 Task: Add Attachment from "Attach a link" to Card Card0000000168 in Board Board0000000042 in Workspace WS0000000014 in Trello. Add Cover Red to Card Card0000000168 in Board Board0000000042 in Workspace WS0000000014 in Trello. Add "Join Card" Button Button0000000168  to Card Card0000000168 in Board Board0000000042 in Workspace WS0000000014 in Trello. Add Description DS0000000168 to Card Card0000000168 in Board Board0000000042 in Workspace WS0000000014 in Trello. Add Comment CM0000000168 to Card Card0000000168 in Board Board0000000042 in Workspace WS0000000014 in Trello
Action: Mouse moved to (695, 379)
Screenshot: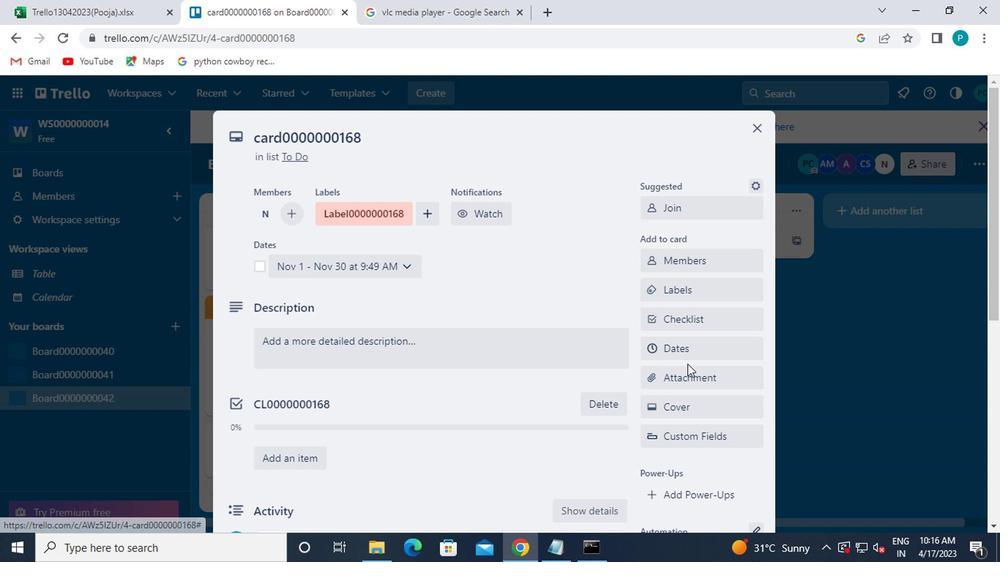 
Action: Mouse pressed left at (695, 379)
Screenshot: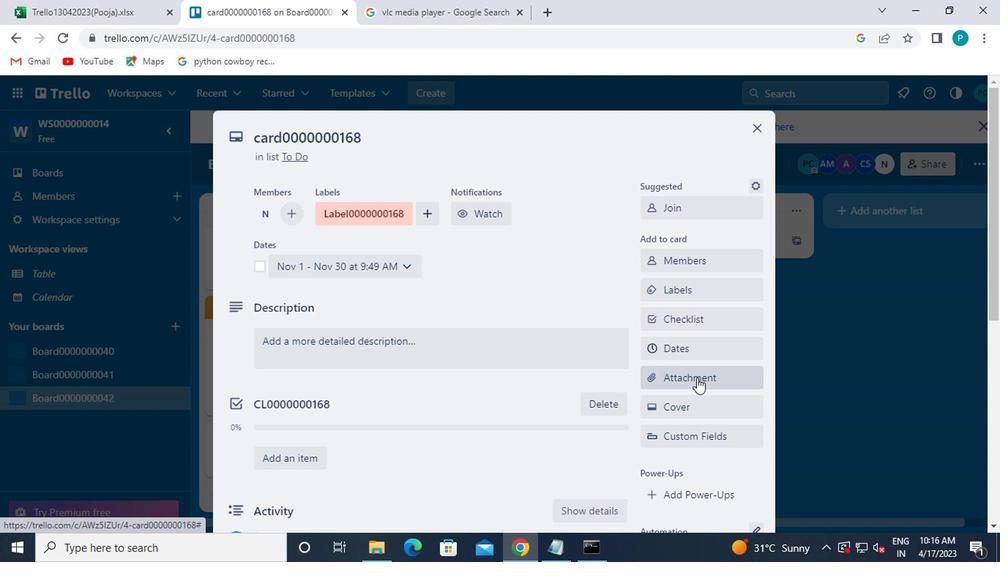 
Action: Mouse moved to (405, 7)
Screenshot: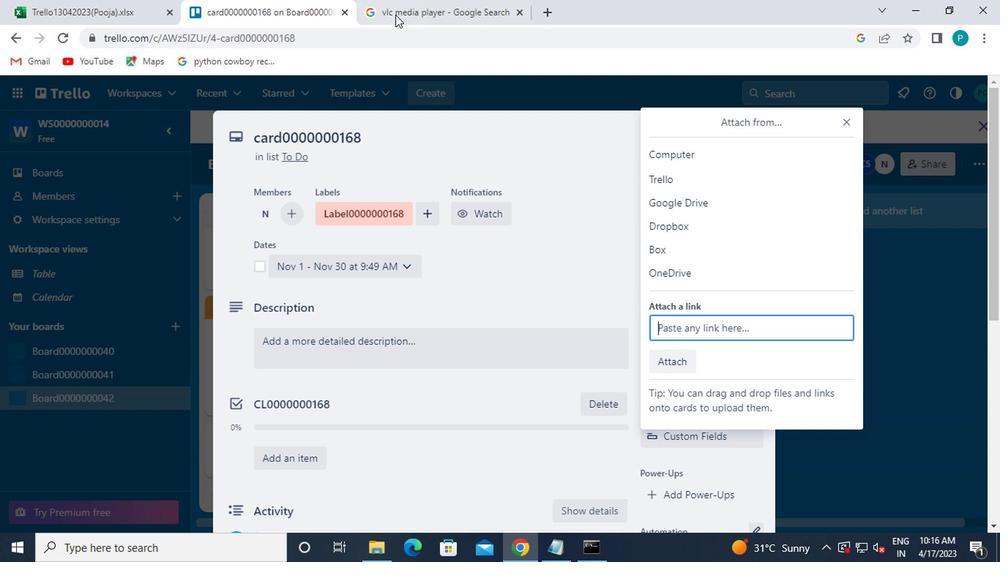 
Action: Mouse pressed left at (405, 7)
Screenshot: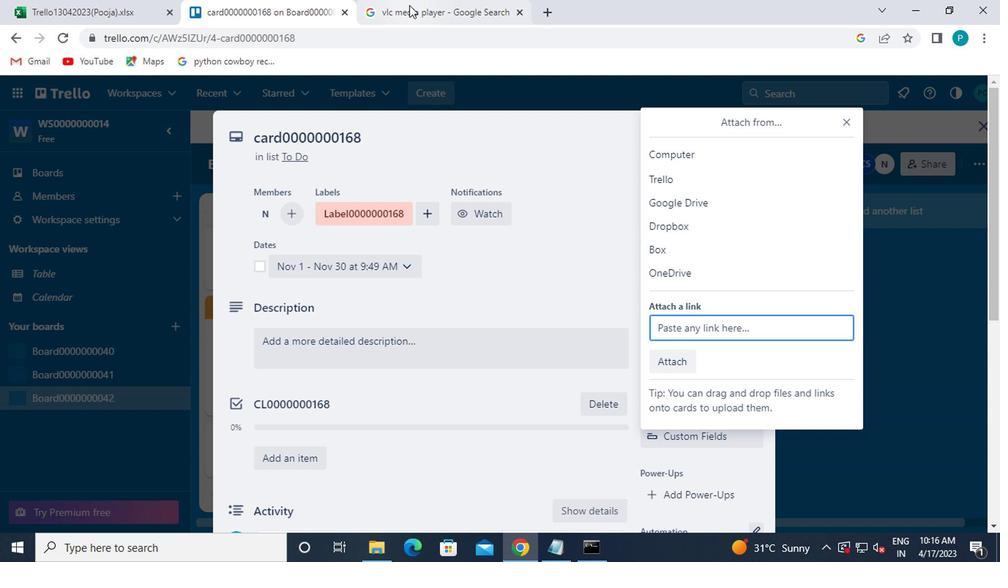 
Action: Key pressed ctrl+C
Screenshot: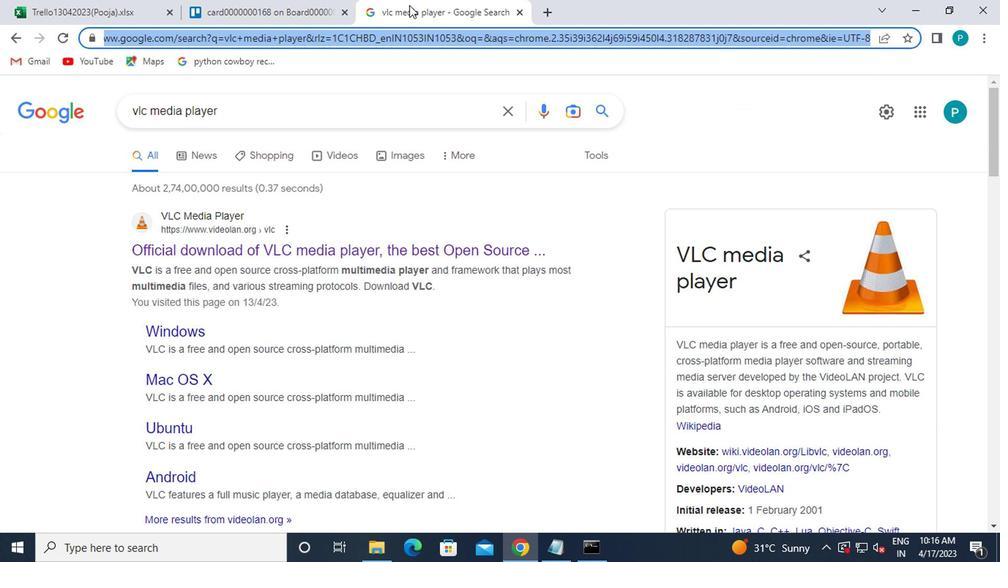 
Action: Mouse moved to (278, 16)
Screenshot: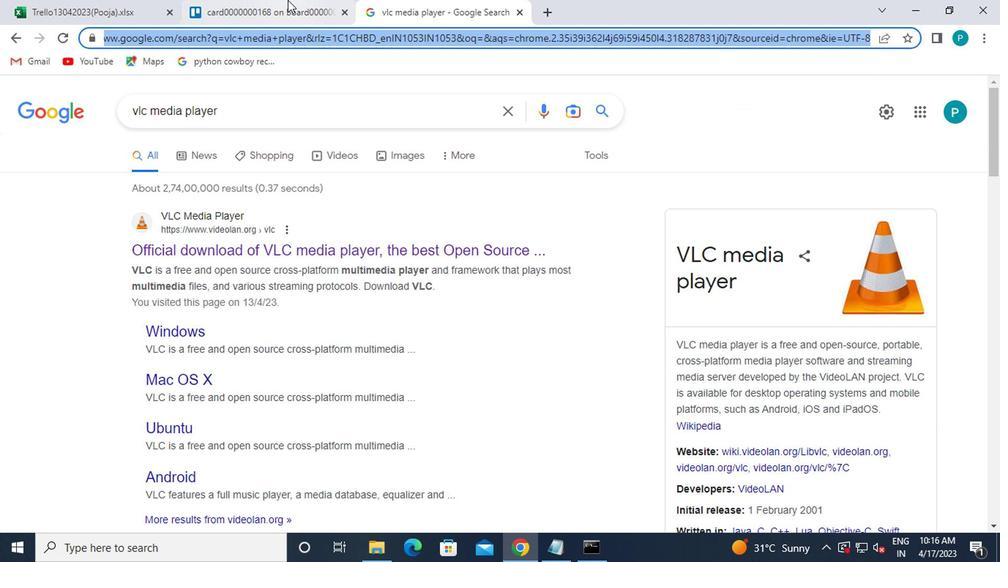
Action: Mouse pressed left at (278, 16)
Screenshot: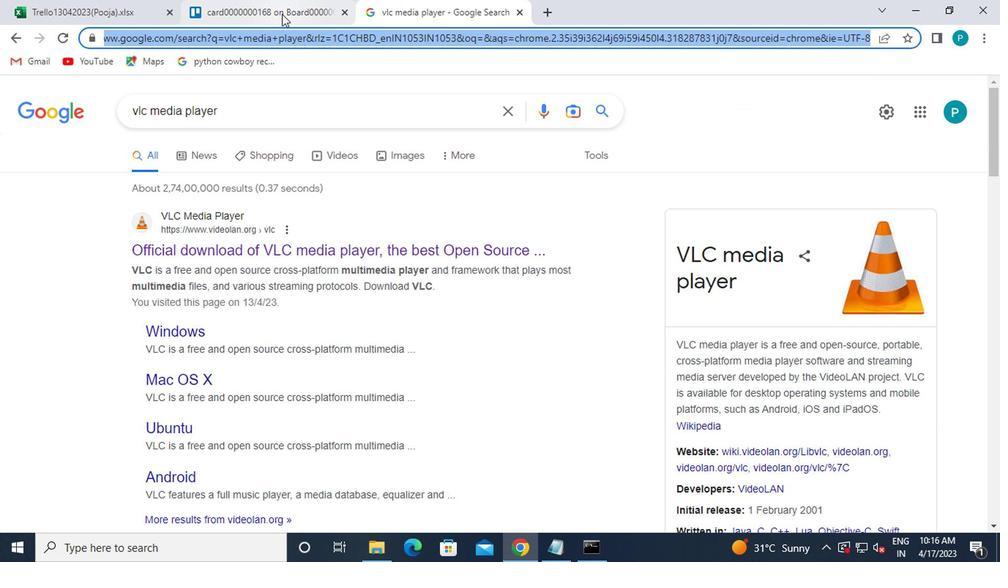 
Action: Mouse moved to (670, 329)
Screenshot: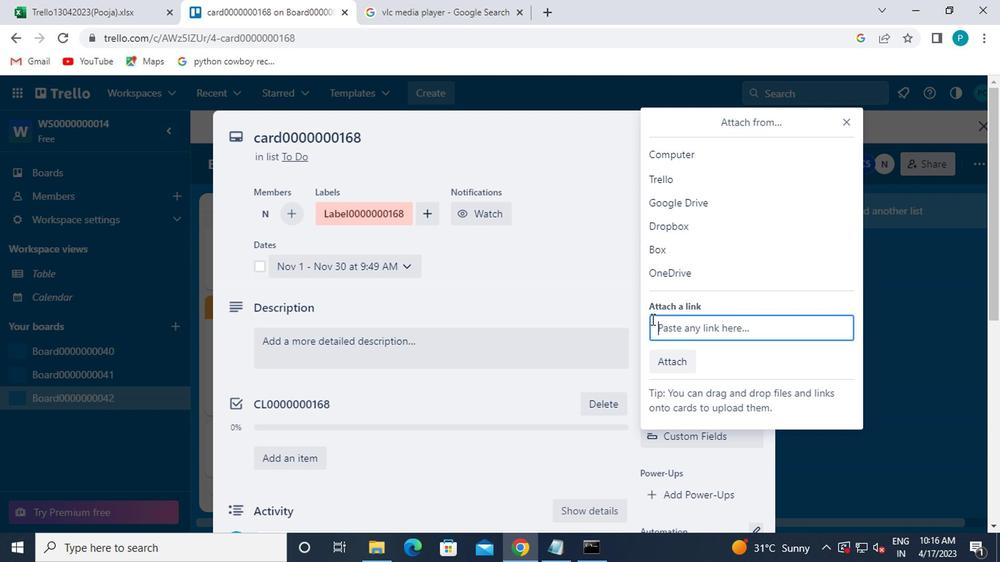 
Action: Mouse pressed left at (670, 329)
Screenshot: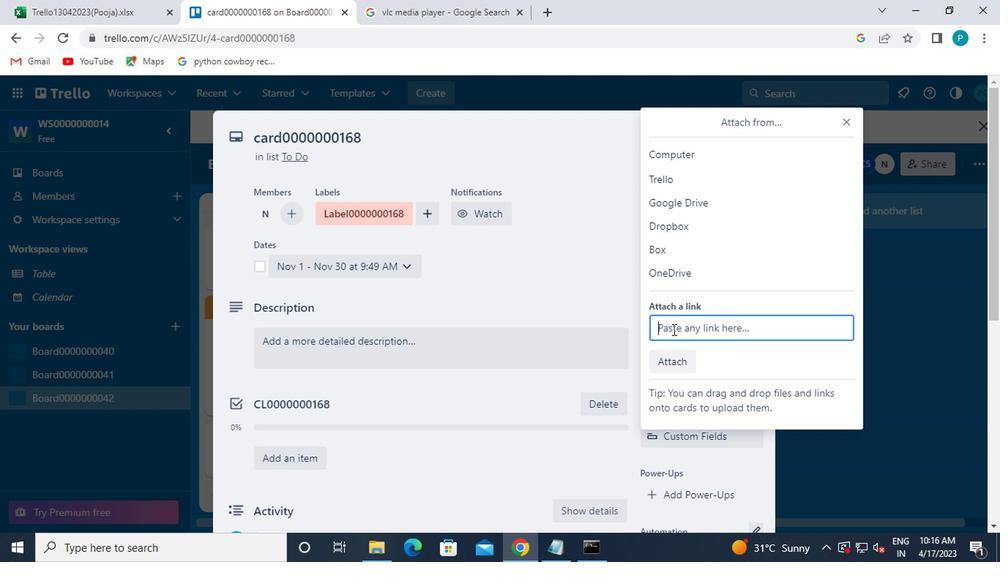 
Action: Key pressed ctrl+V
Screenshot: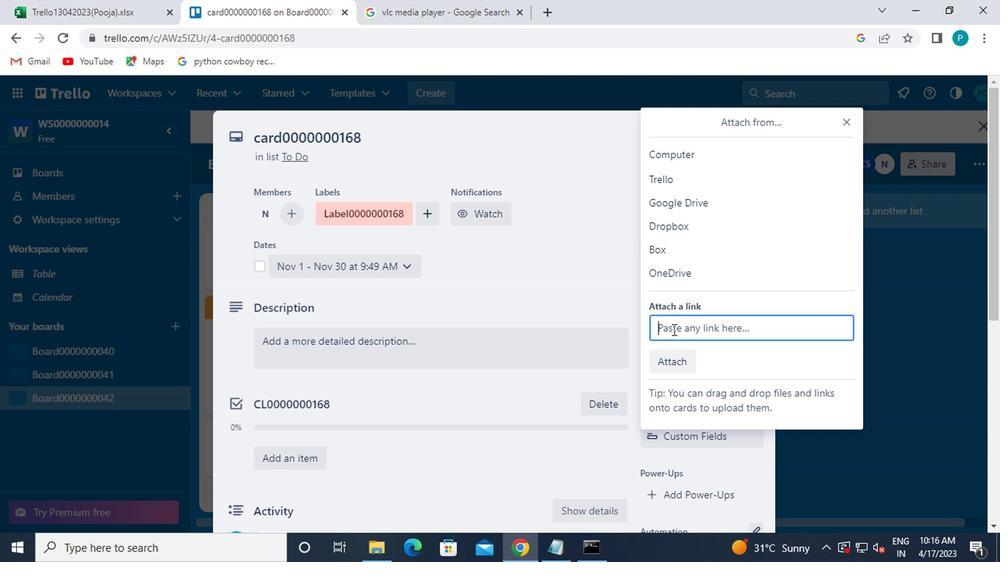 
Action: Mouse moved to (663, 405)
Screenshot: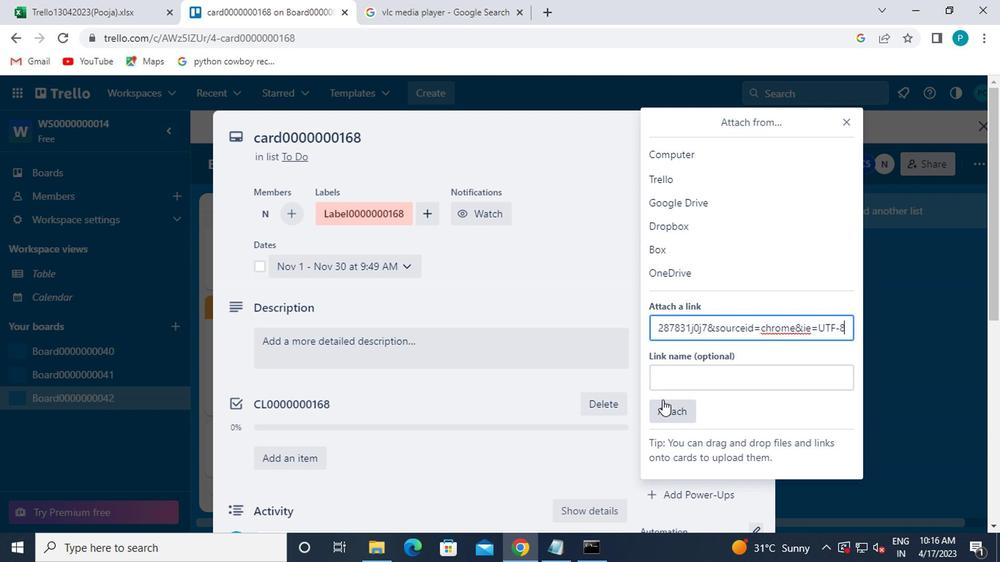 
Action: Mouse pressed left at (663, 405)
Screenshot: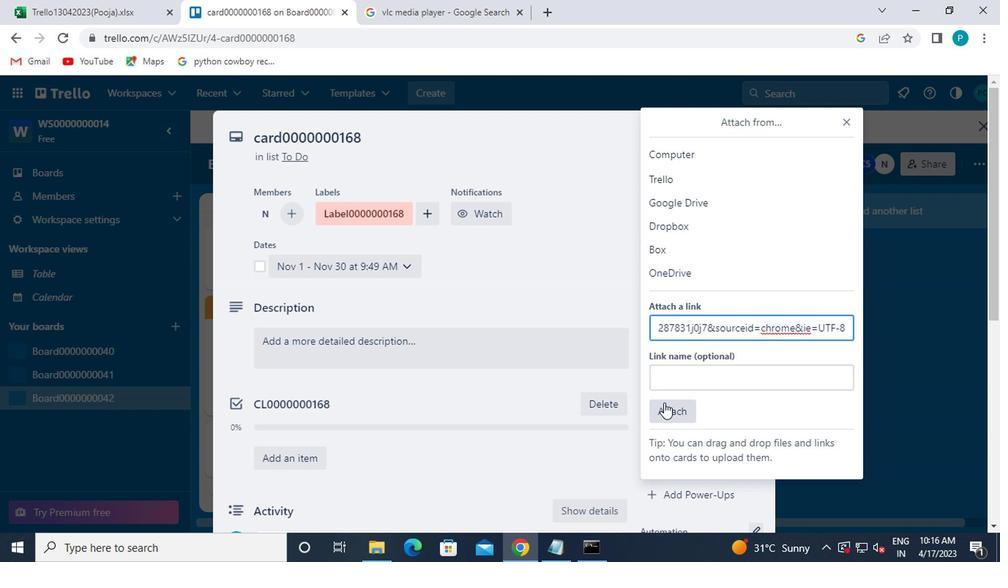 
Action: Mouse moved to (614, 398)
Screenshot: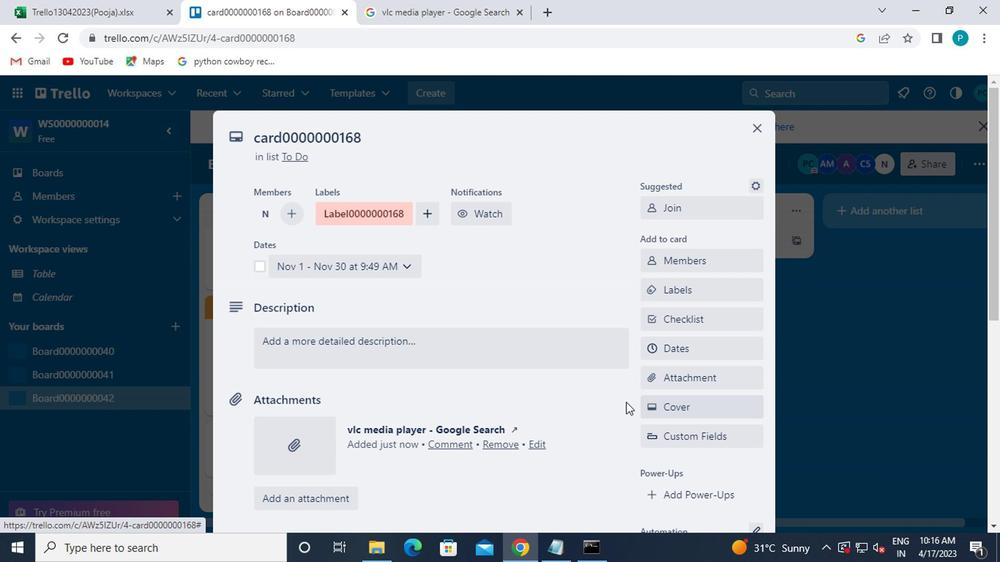 
Action: Mouse scrolled (614, 397) with delta (0, -1)
Screenshot: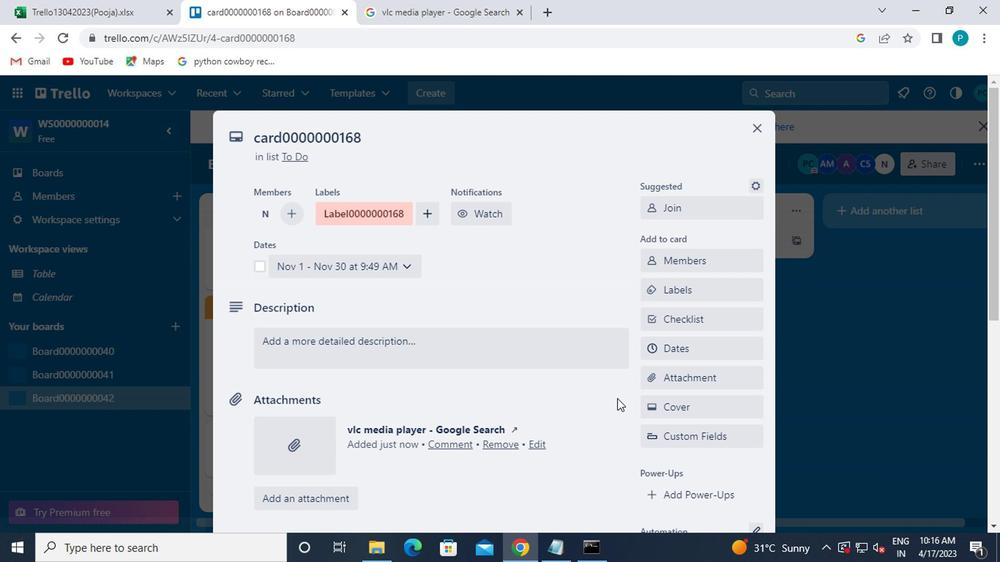 
Action: Mouse moved to (659, 330)
Screenshot: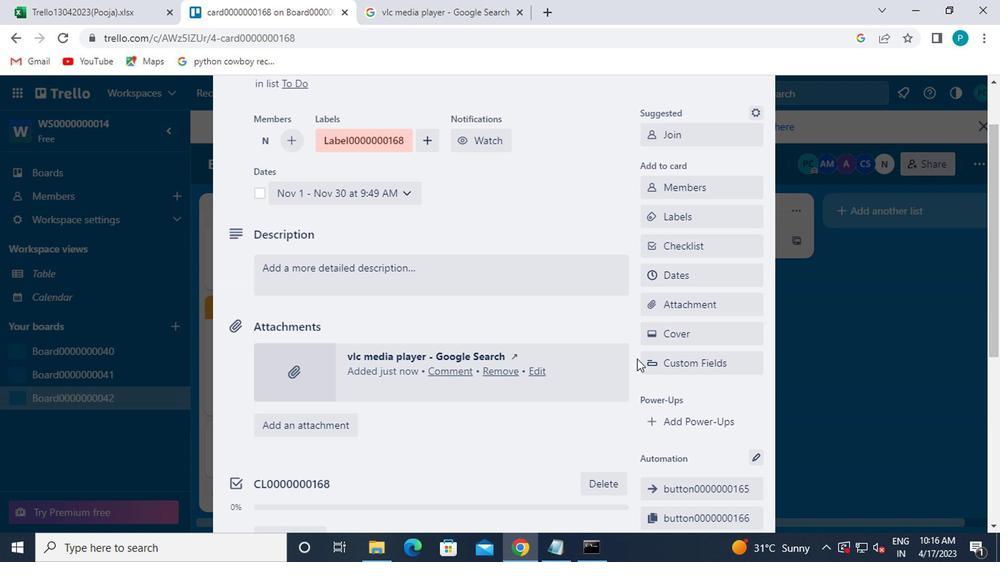 
Action: Mouse pressed left at (659, 330)
Screenshot: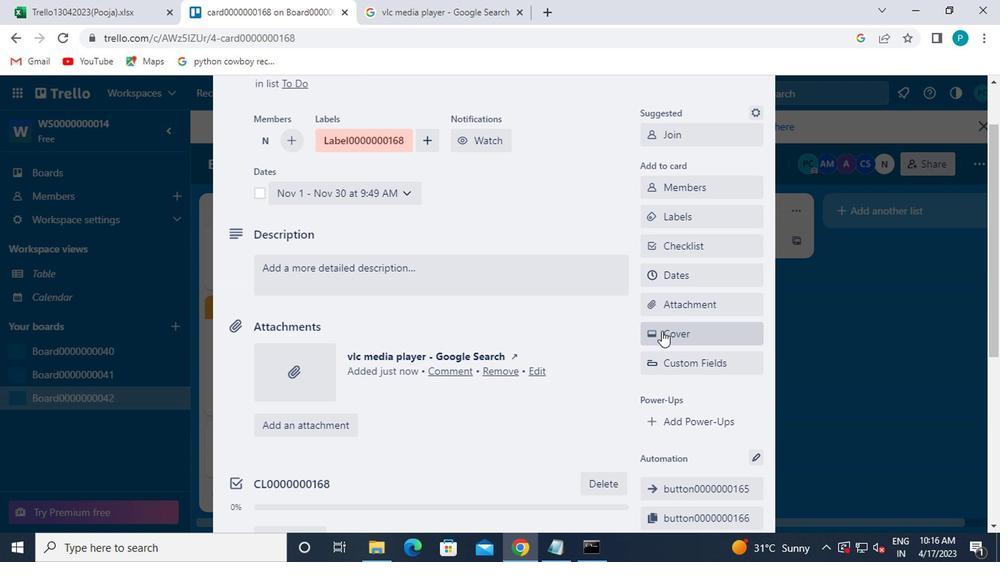 
Action: Mouse moved to (786, 256)
Screenshot: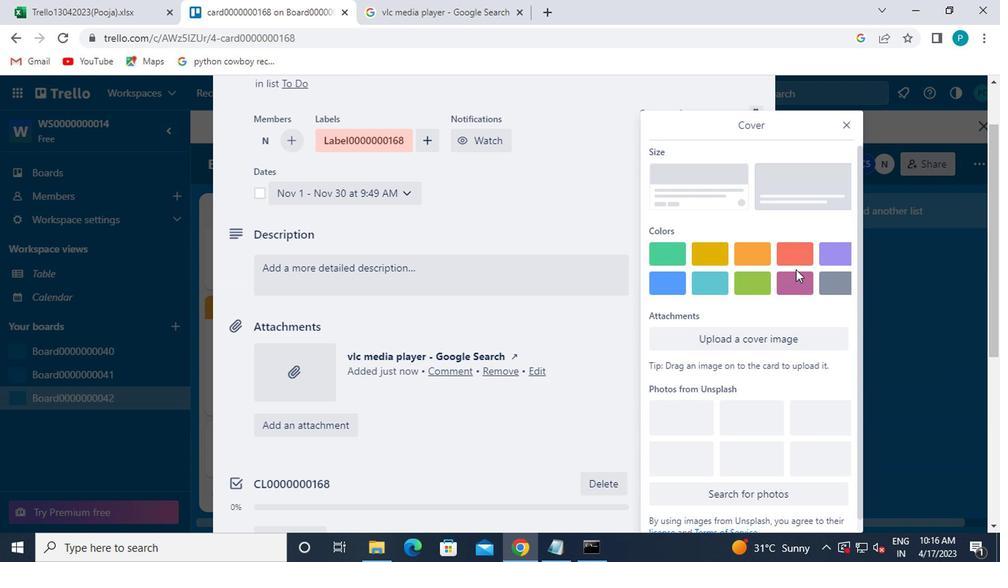 
Action: Mouse pressed left at (786, 256)
Screenshot: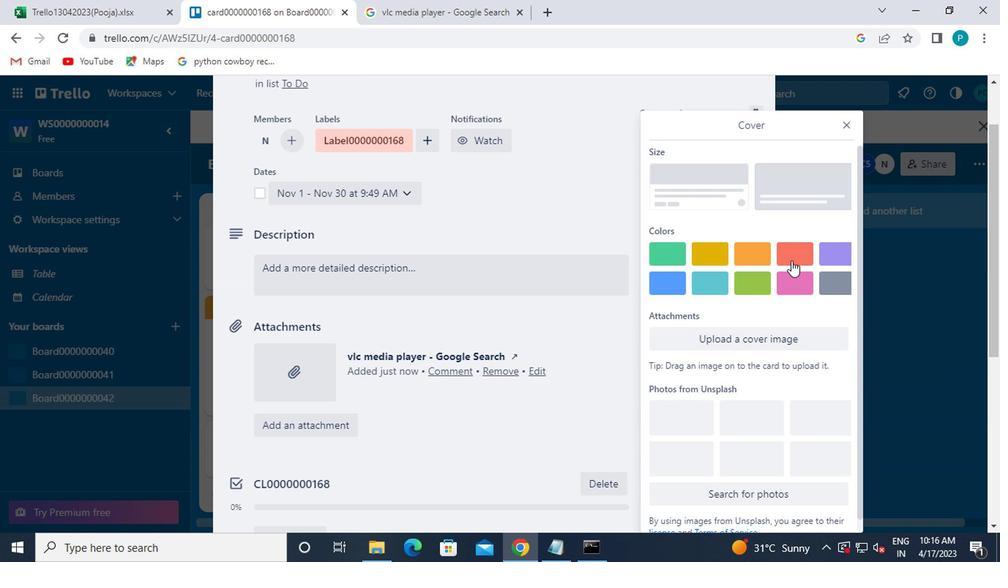 
Action: Mouse moved to (843, 125)
Screenshot: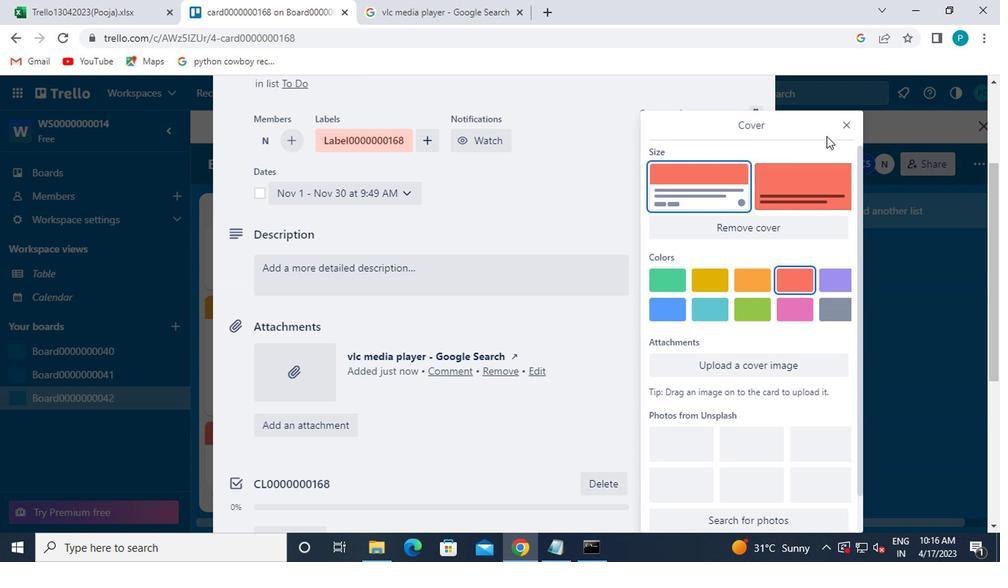 
Action: Mouse pressed left at (843, 125)
Screenshot: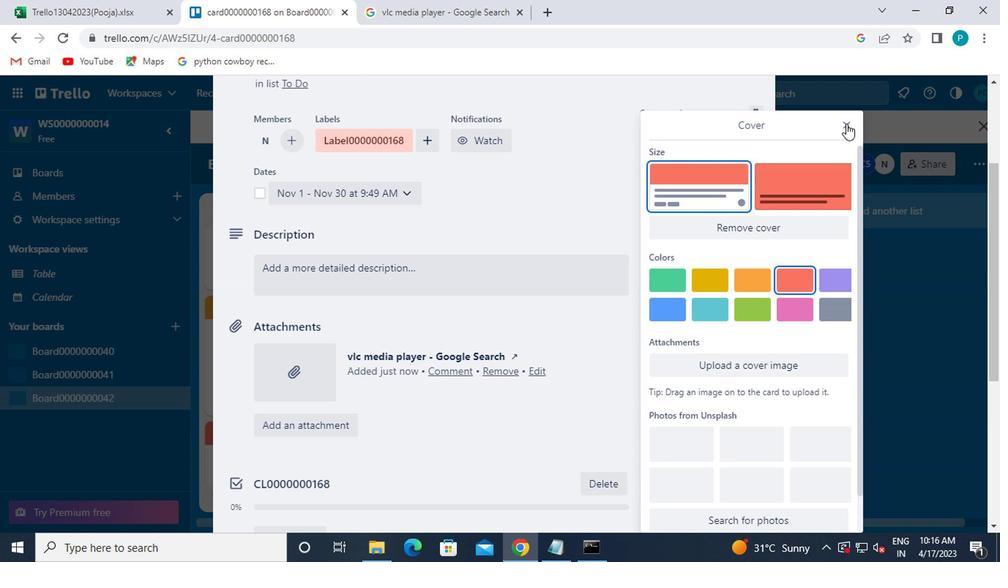 
Action: Mouse moved to (869, 234)
Screenshot: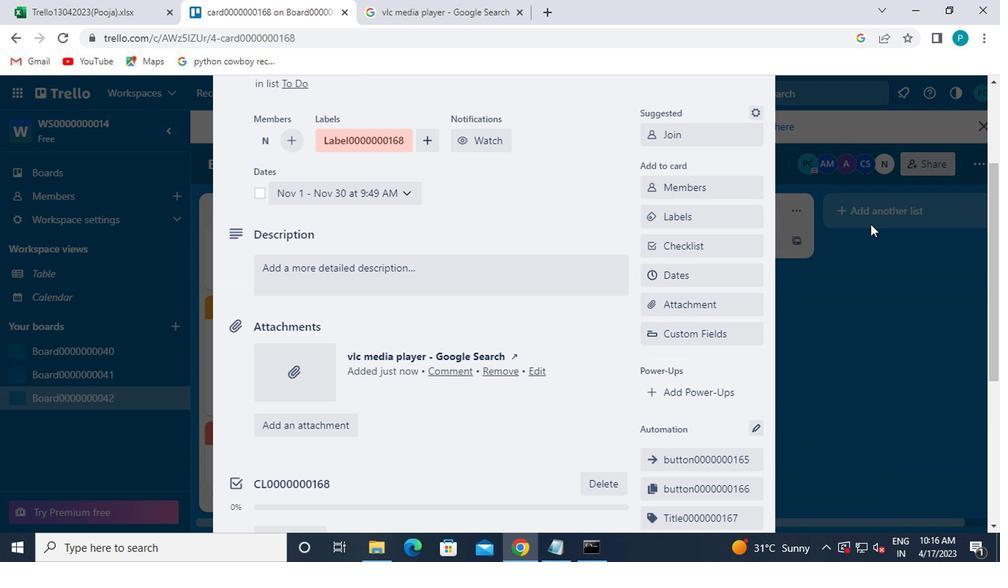 
Action: Mouse scrolled (869, 234) with delta (0, 0)
Screenshot: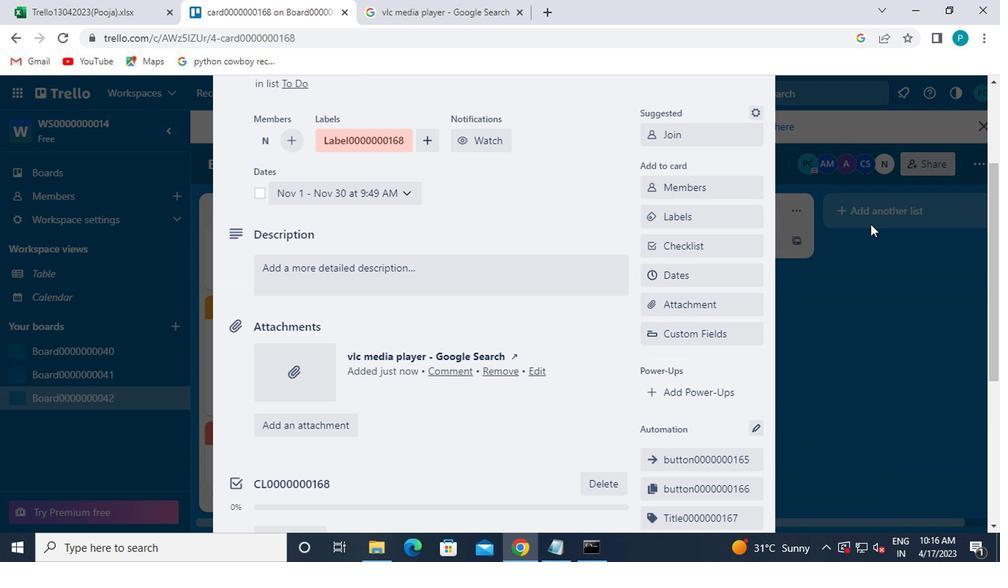 
Action: Mouse moved to (869, 235)
Screenshot: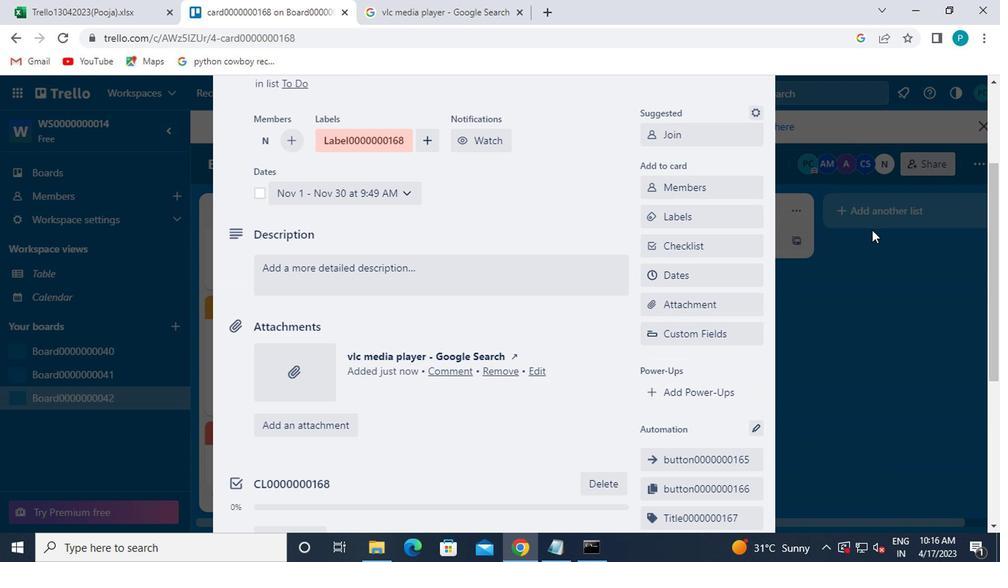 
Action: Mouse scrolled (869, 234) with delta (0, 0)
Screenshot: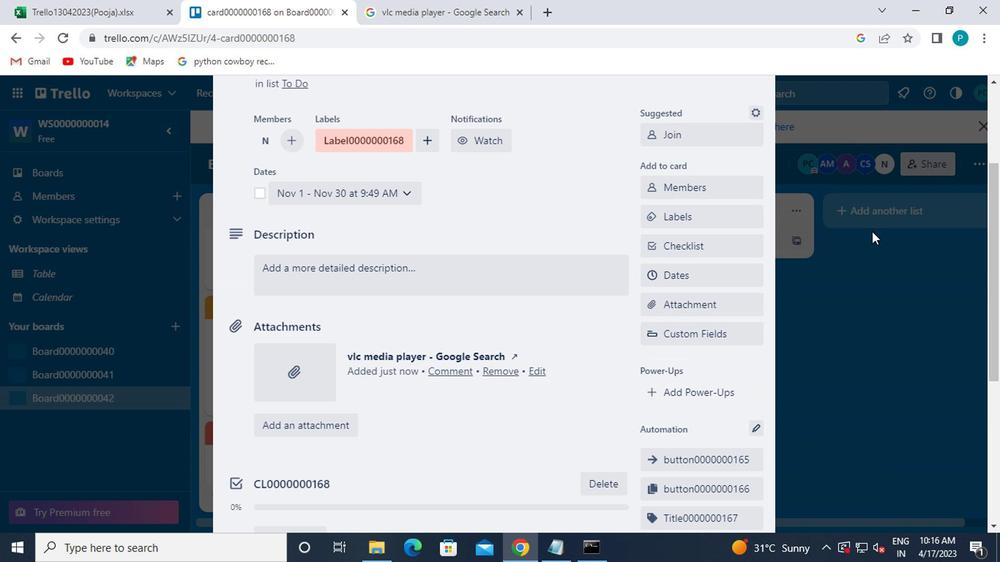 
Action: Mouse moved to (696, 392)
Screenshot: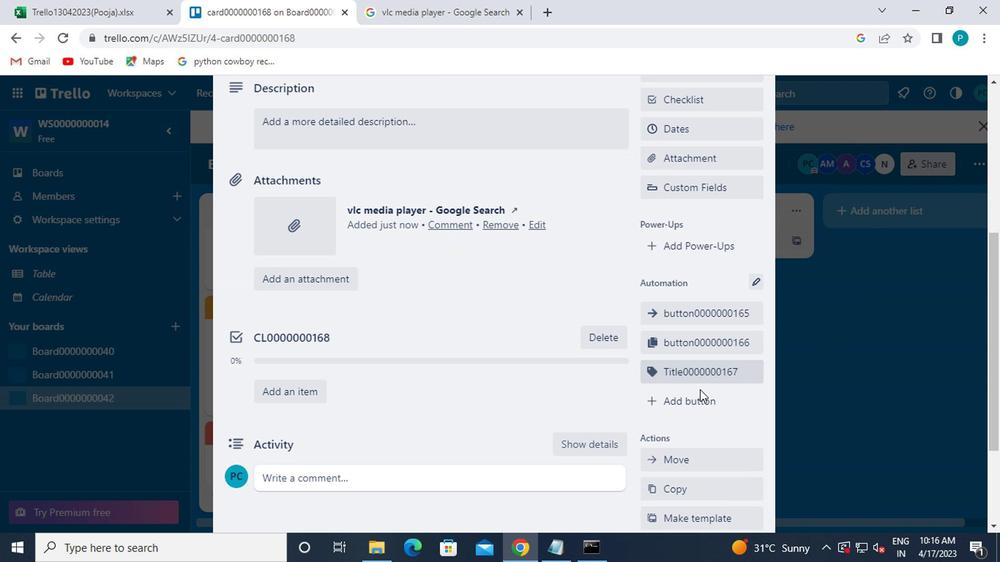
Action: Mouse pressed left at (696, 392)
Screenshot: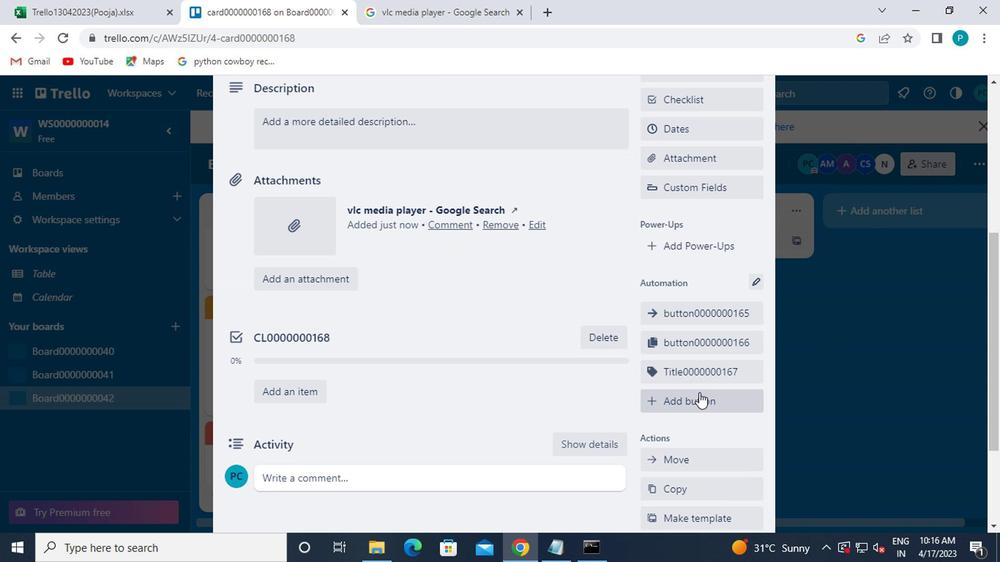 
Action: Mouse moved to (691, 273)
Screenshot: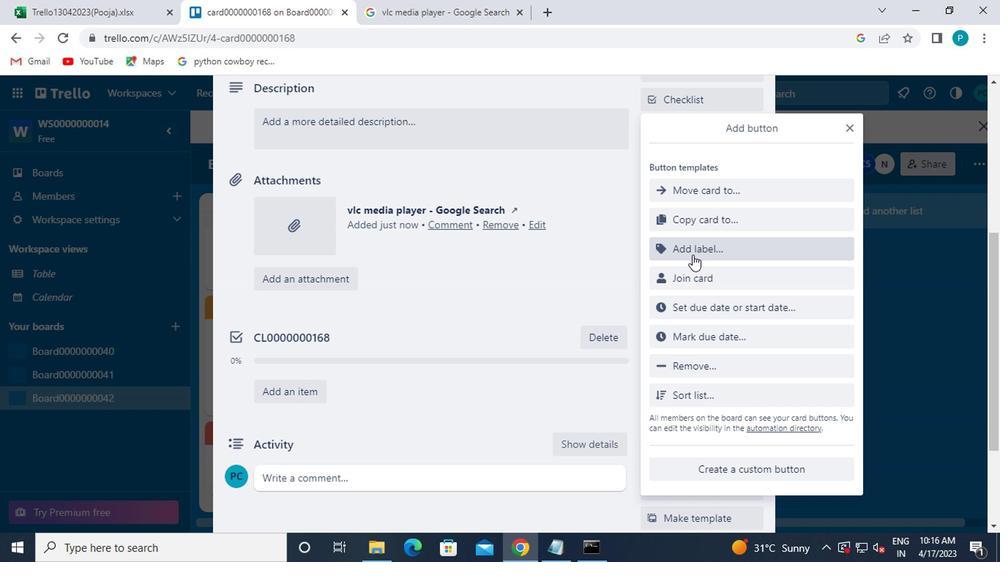 
Action: Mouse pressed left at (691, 273)
Screenshot: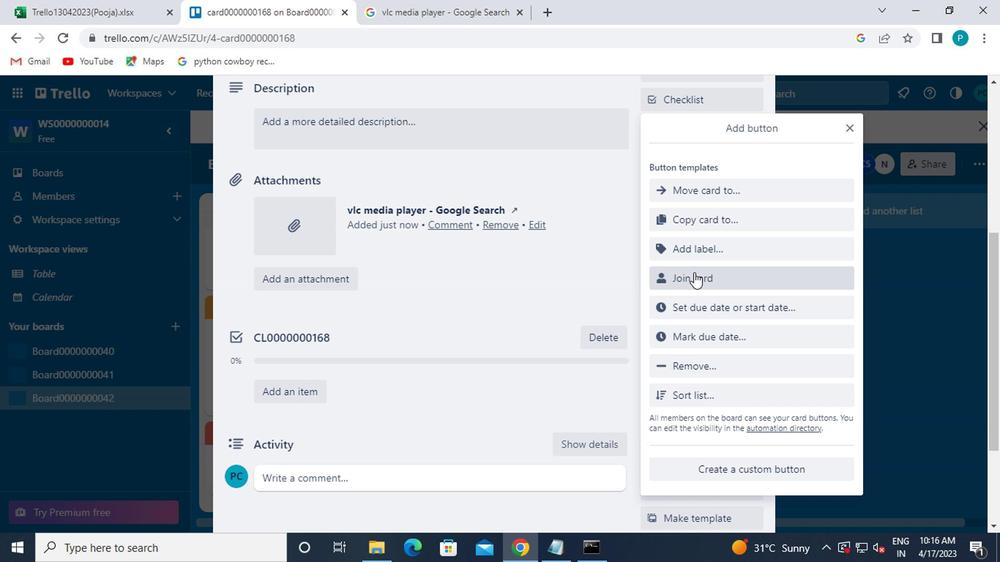 
Action: Mouse moved to (711, 193)
Screenshot: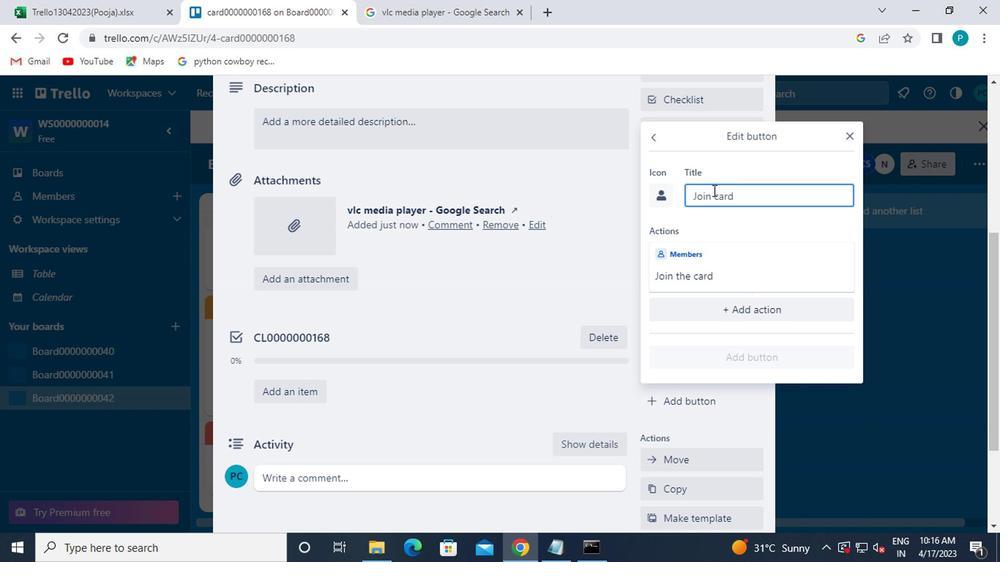 
Action: Mouse pressed left at (711, 193)
Screenshot: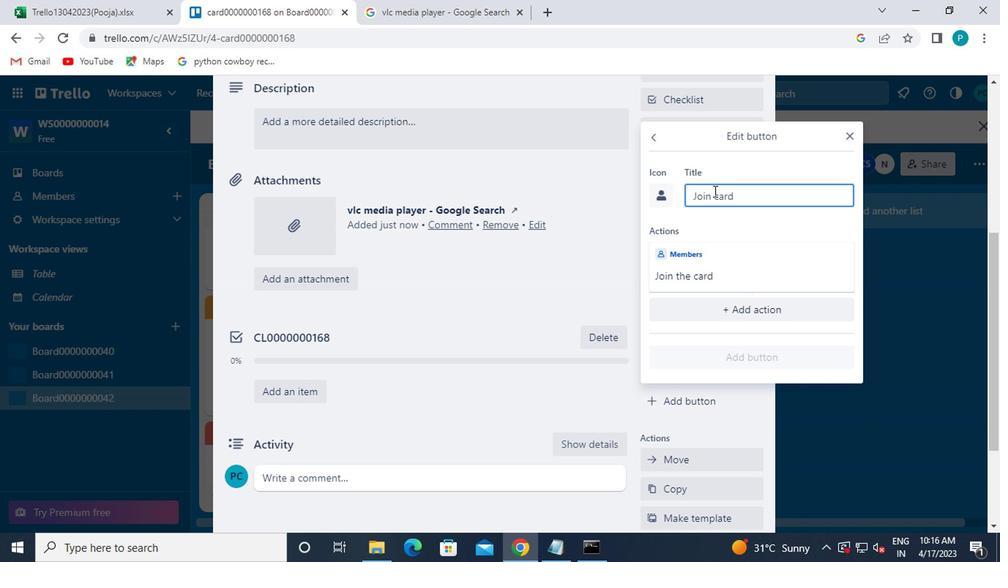 
Action: Mouse moved to (707, 198)
Screenshot: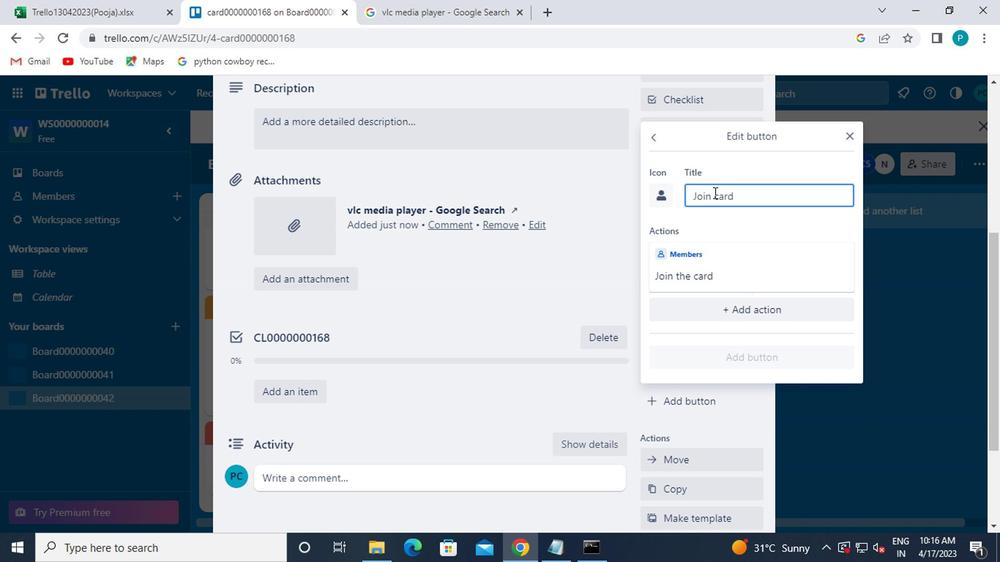
Action: Key pressed button0000000168
Screenshot: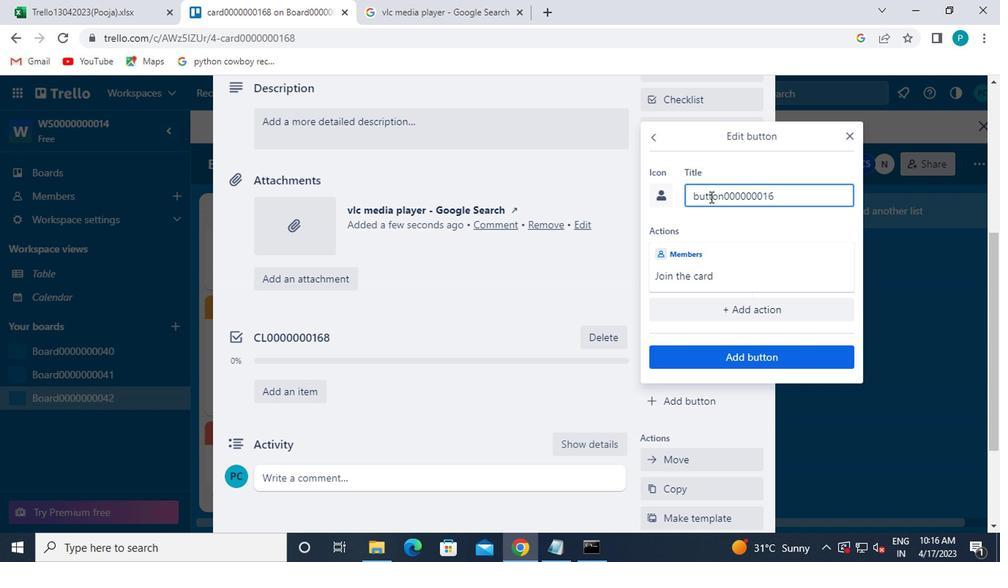 
Action: Mouse moved to (683, 350)
Screenshot: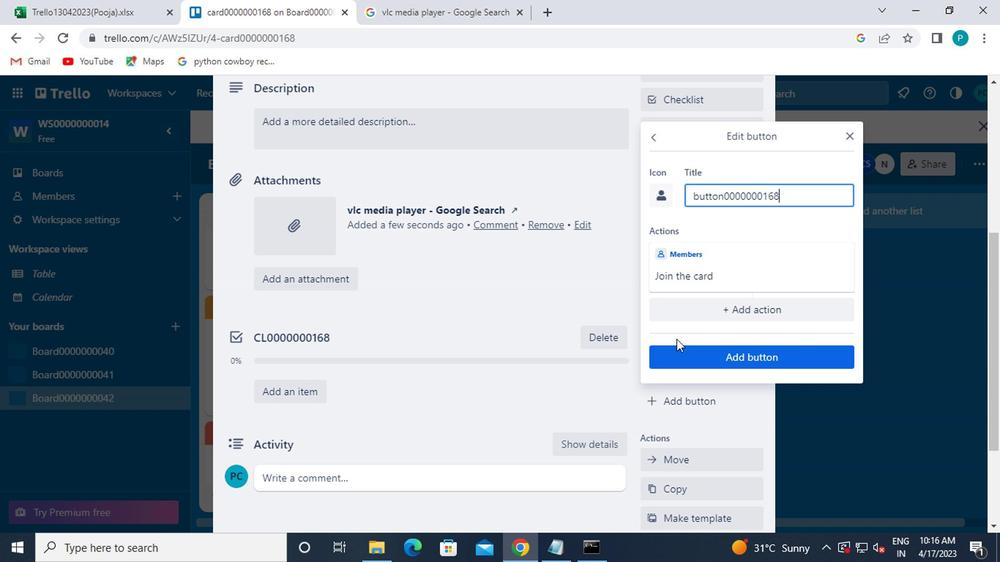
Action: Mouse pressed left at (683, 350)
Screenshot: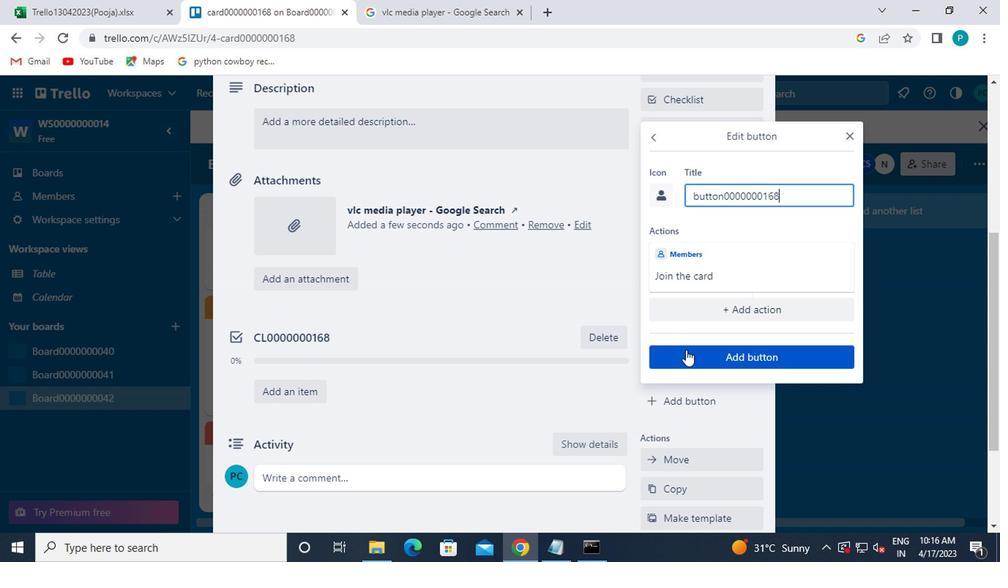 
Action: Mouse moved to (496, 394)
Screenshot: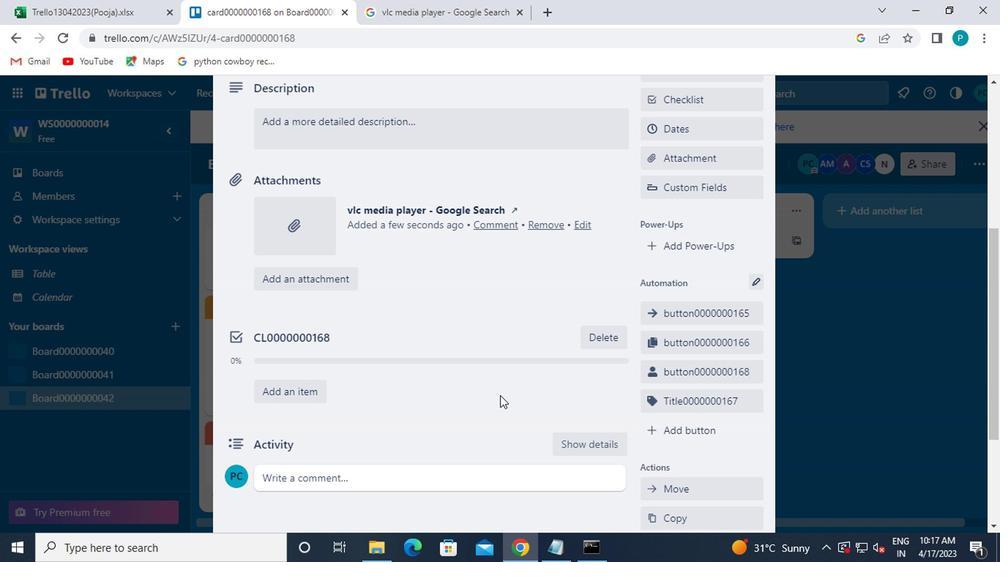 
Action: Mouse scrolled (496, 394) with delta (0, 0)
Screenshot: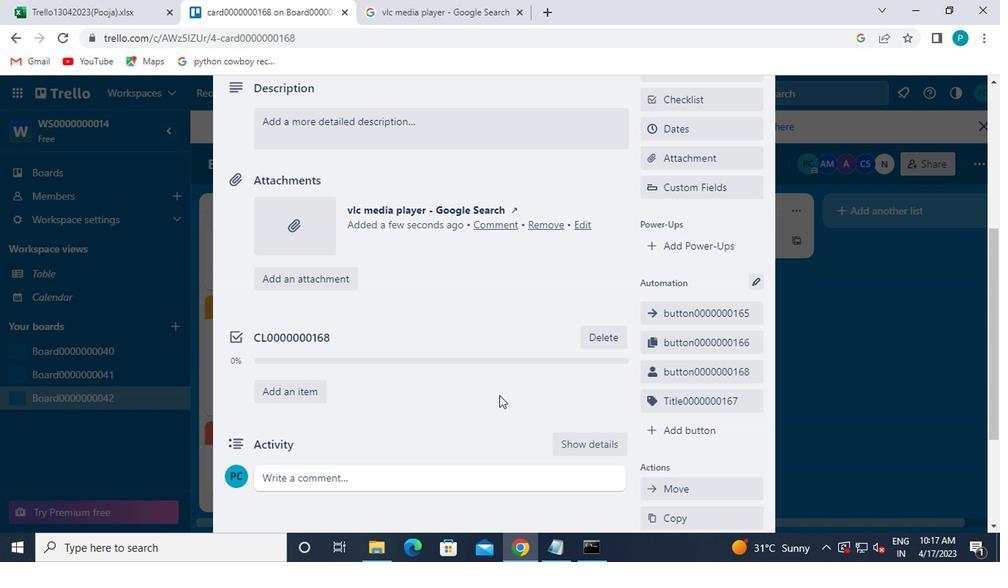
Action: Mouse moved to (399, 231)
Screenshot: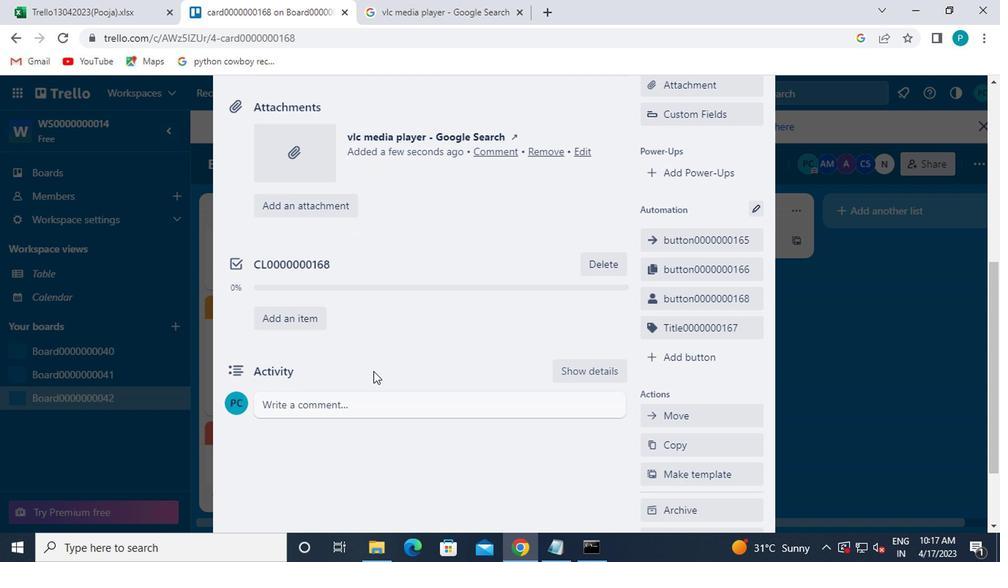 
Action: Mouse scrolled (399, 231) with delta (0, 0)
Screenshot: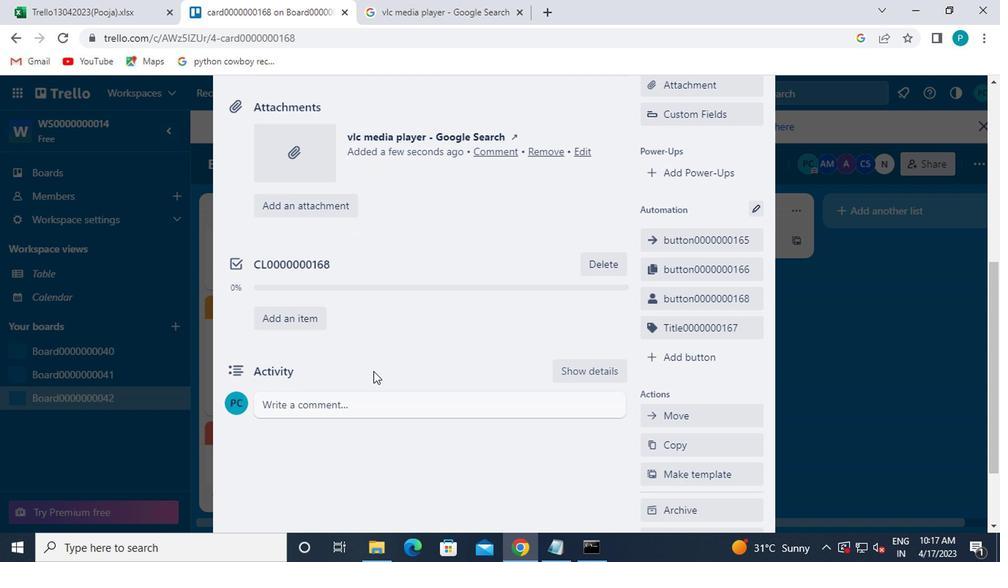 
Action: Mouse moved to (399, 223)
Screenshot: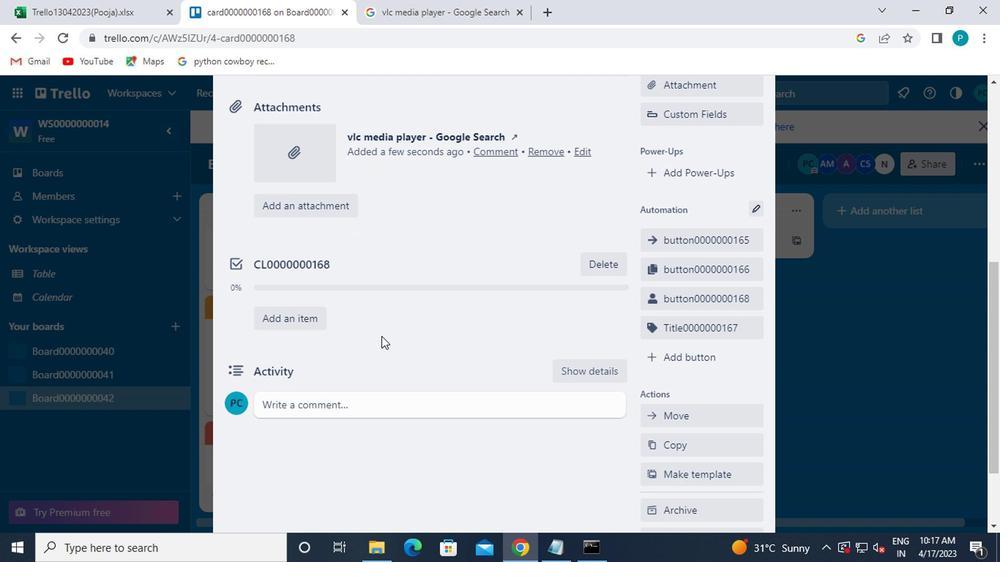 
Action: Mouse scrolled (399, 224) with delta (0, 0)
Screenshot: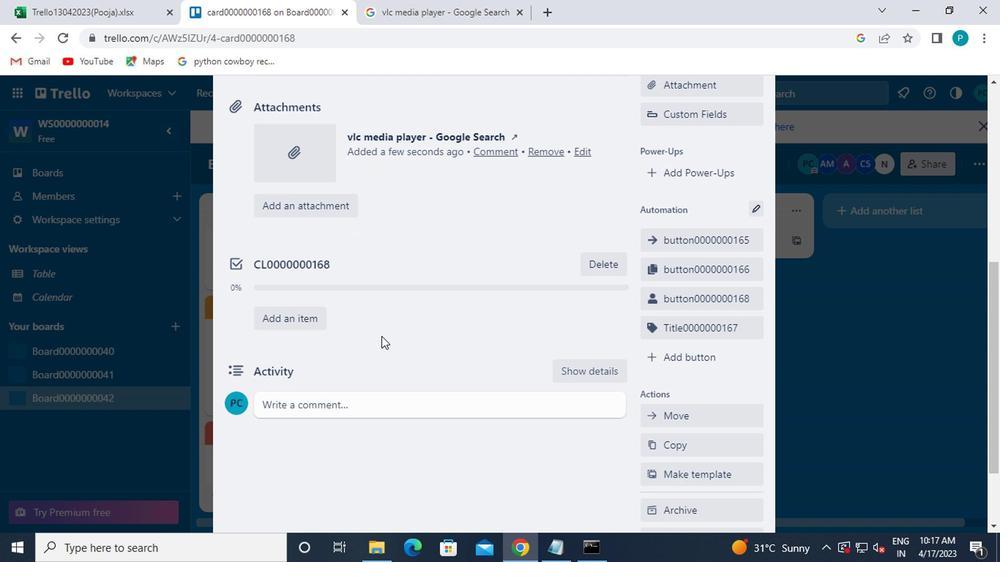 
Action: Mouse scrolled (399, 224) with delta (0, 0)
Screenshot: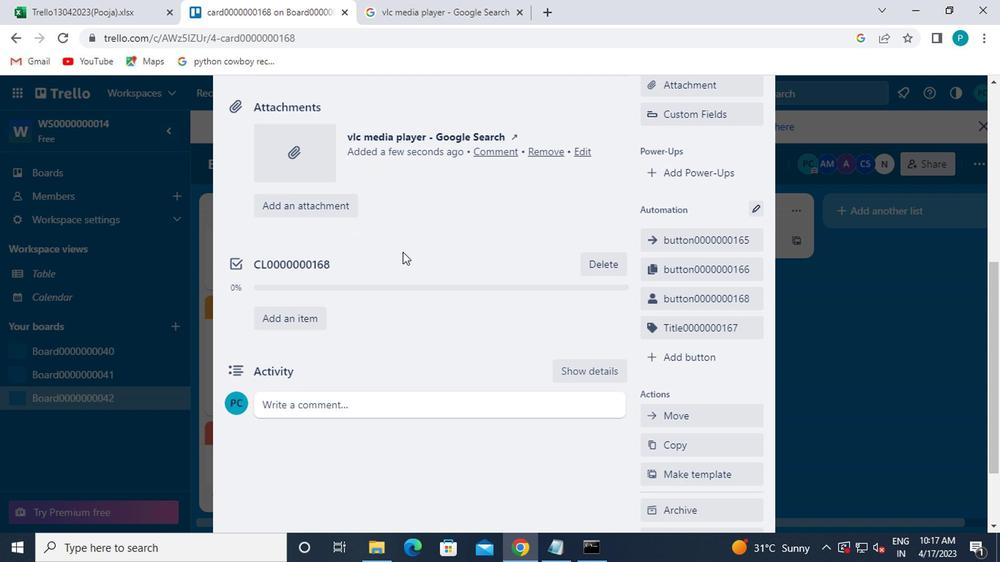 
Action: Mouse moved to (380, 271)
Screenshot: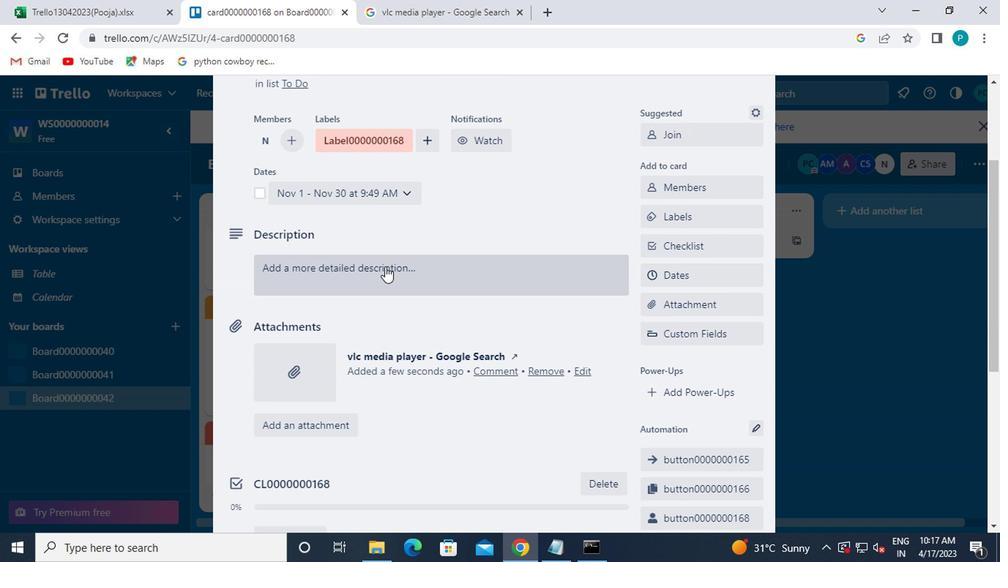 
Action: Mouse pressed left at (380, 271)
Screenshot: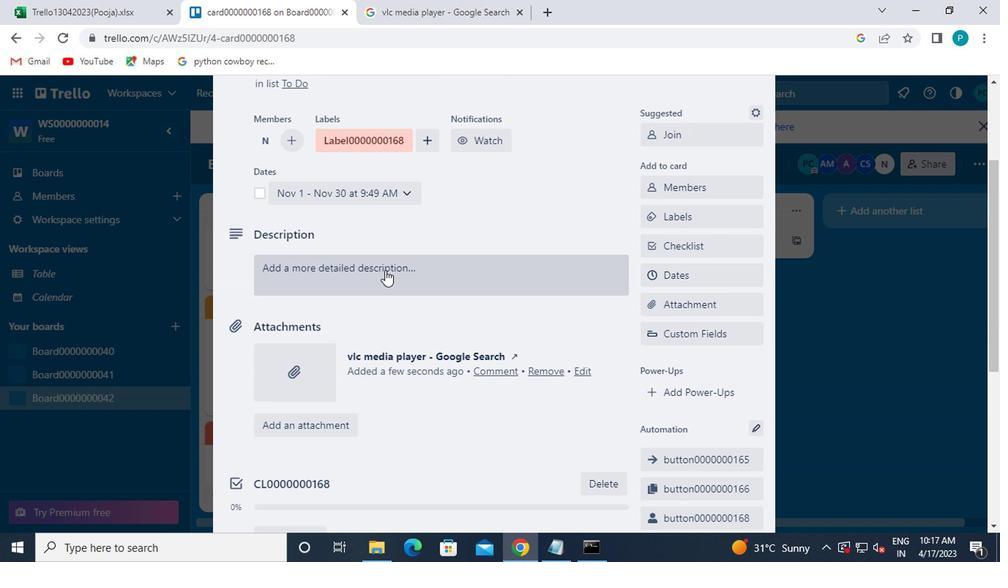 
Action: Mouse moved to (389, 273)
Screenshot: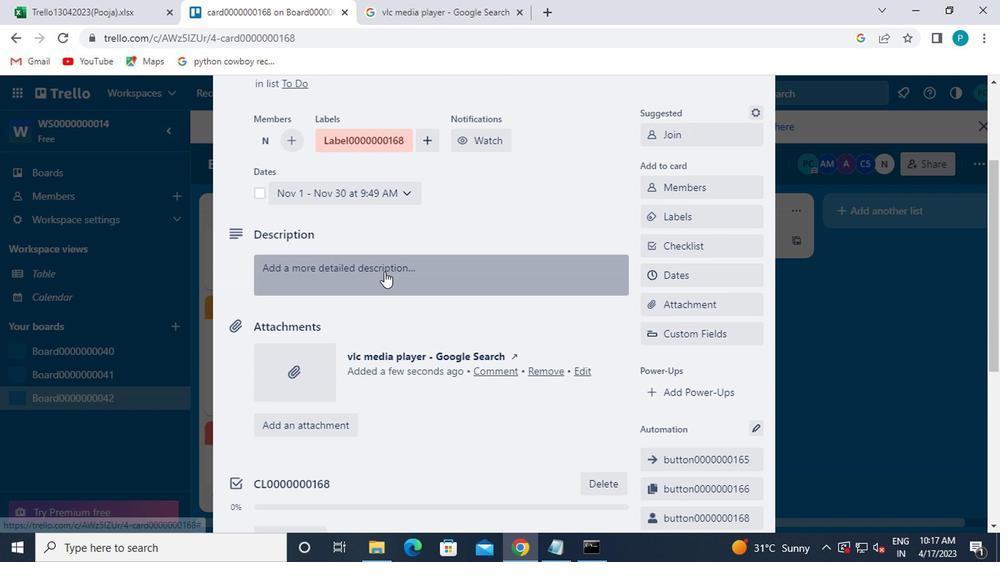 
Action: Key pressed <Key.caps_lock>ds0000000
Screenshot: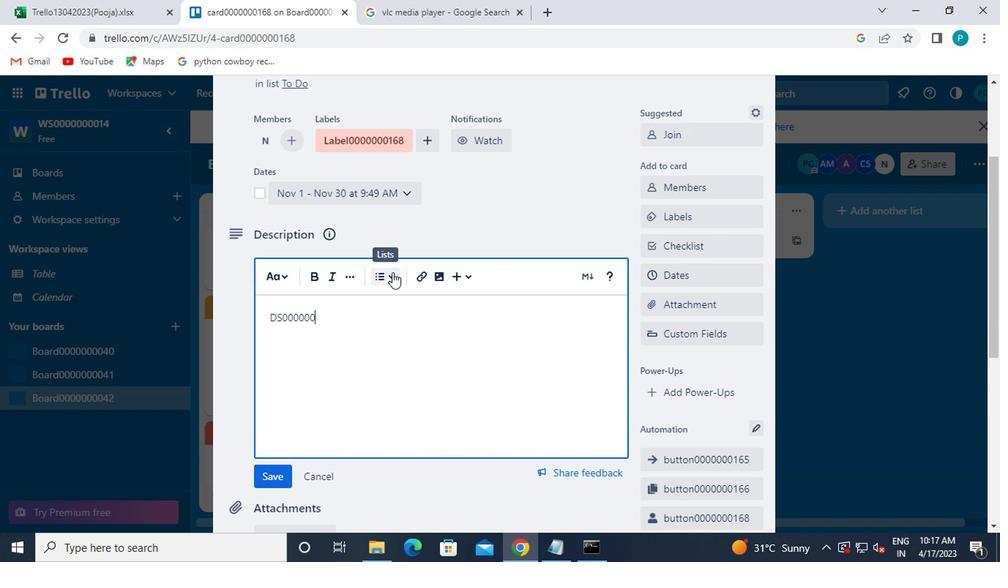 
Action: Mouse moved to (325, 275)
Screenshot: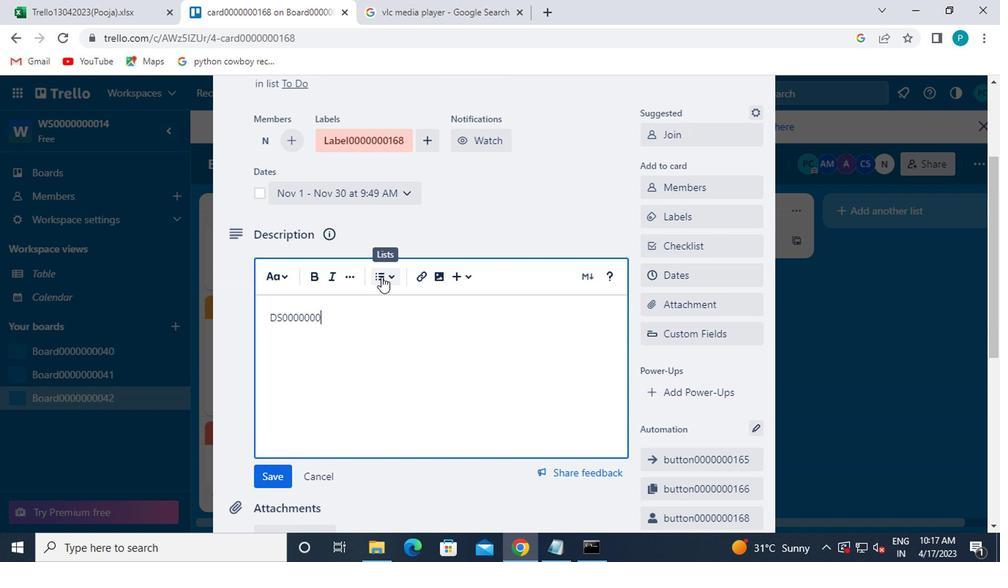 
Action: Key pressed 1
Screenshot: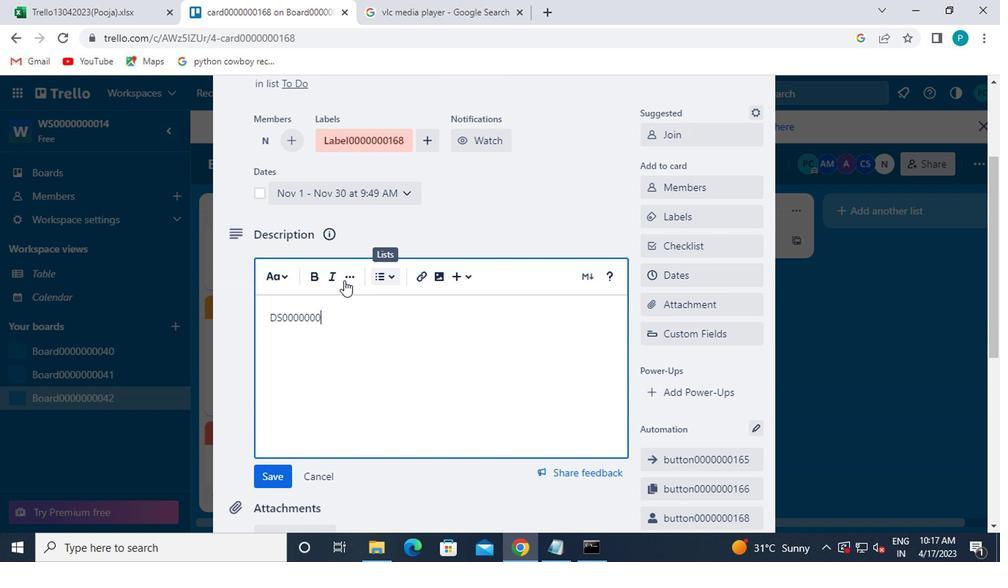 
Action: Mouse moved to (311, 269)
Screenshot: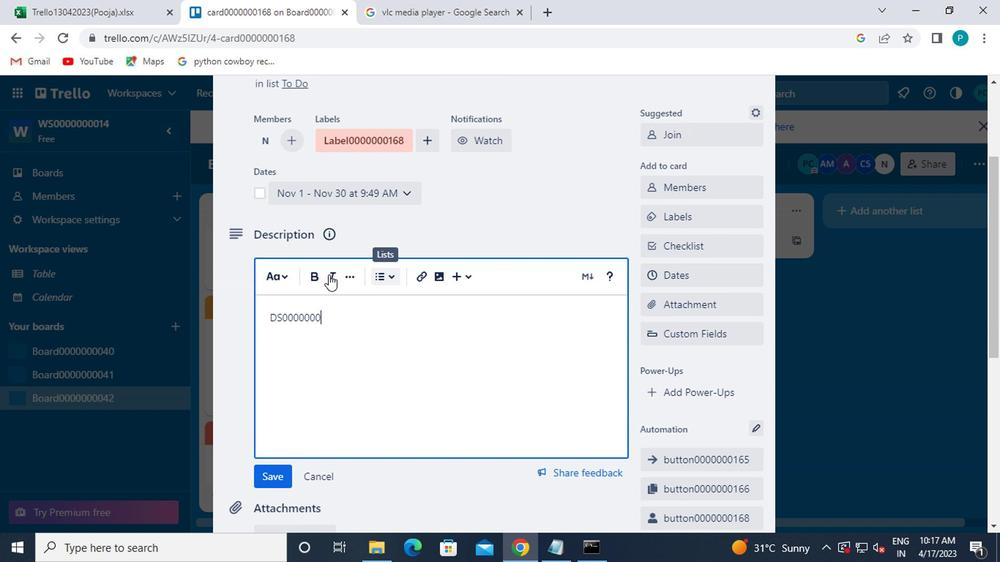 
Action: Key pressed 68
Screenshot: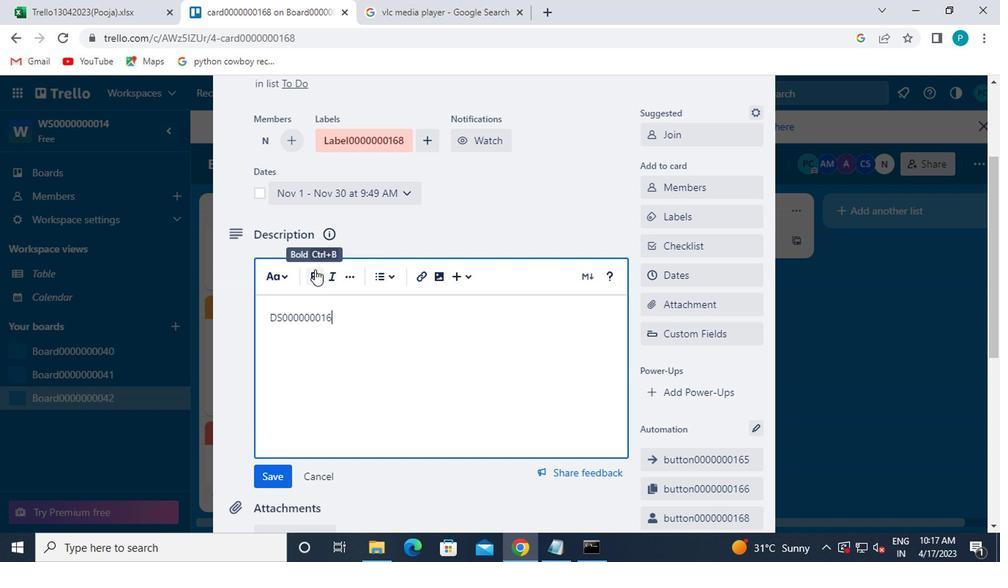 
Action: Mouse moved to (268, 468)
Screenshot: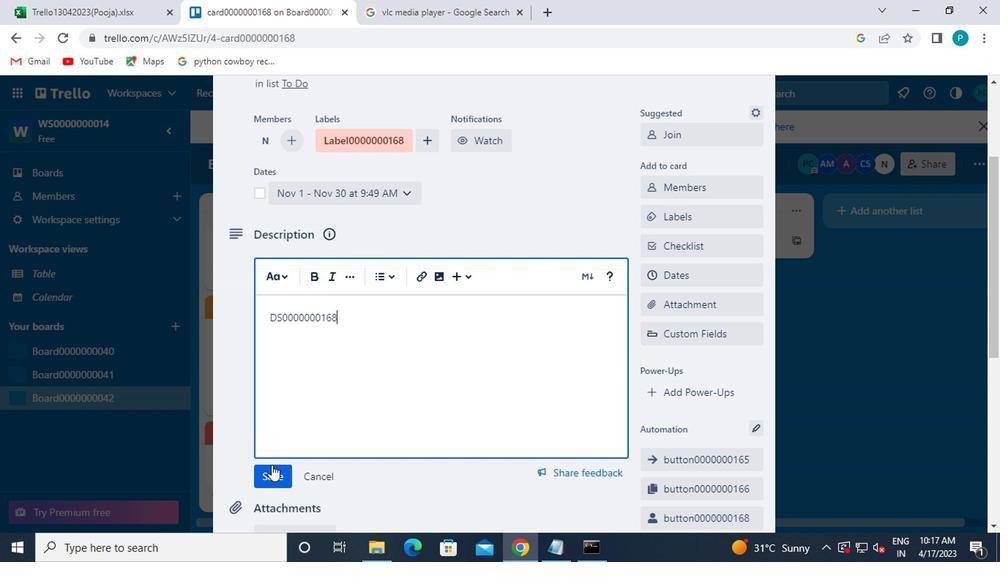 
Action: Mouse pressed left at (268, 468)
Screenshot: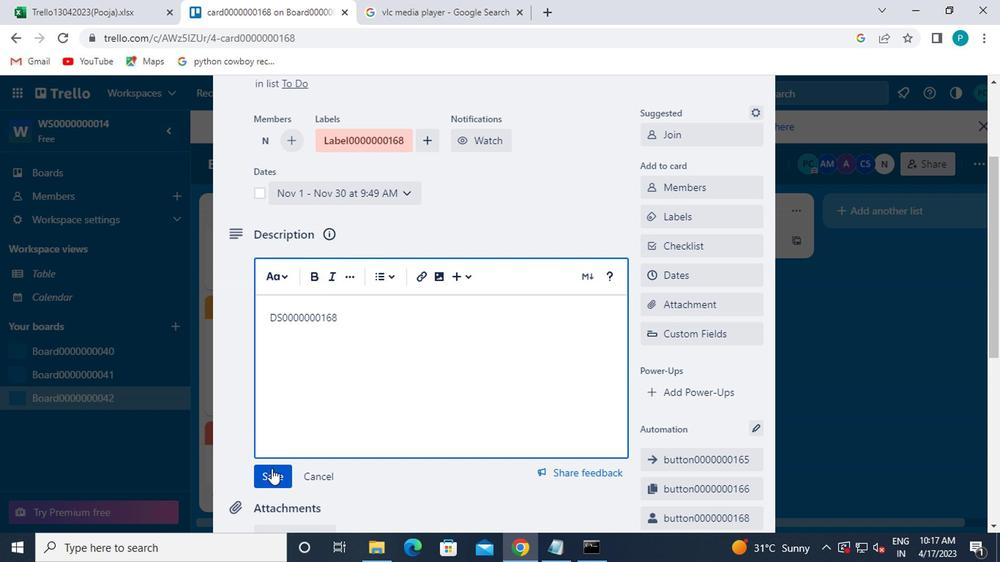 
Action: Mouse moved to (265, 461)
Screenshot: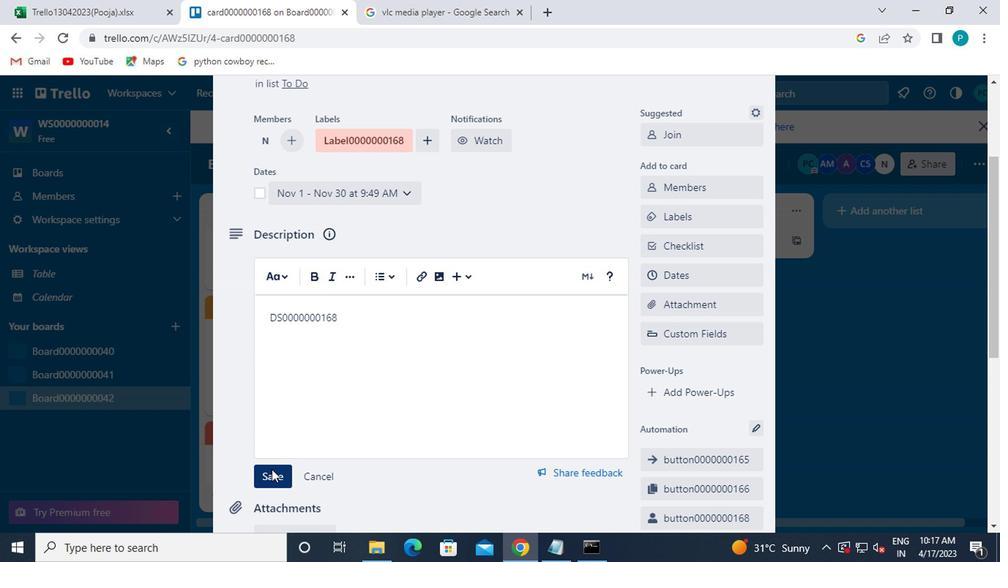 
Action: Mouse scrolled (265, 460) with delta (0, 0)
Screenshot: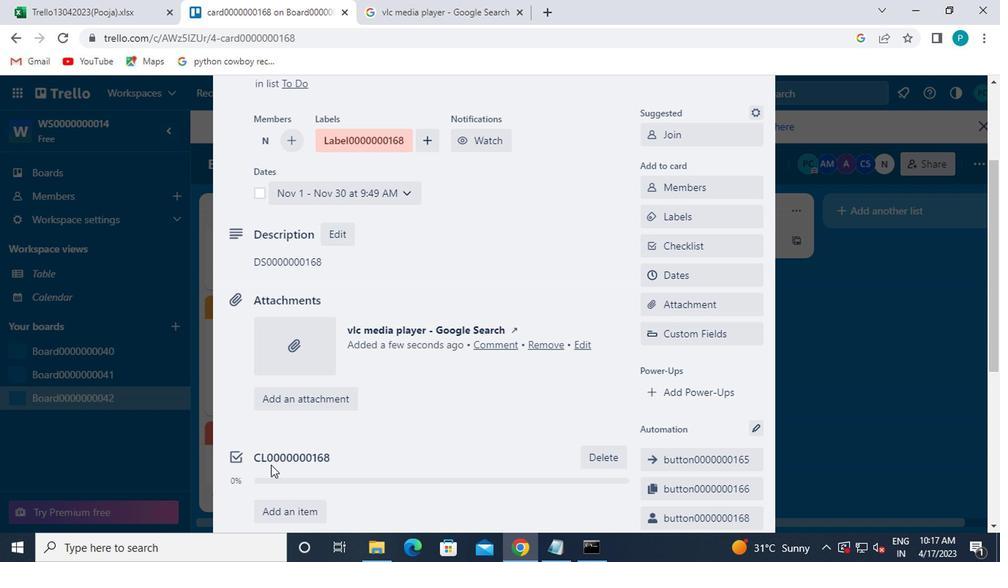 
Action: Mouse scrolled (265, 460) with delta (0, 0)
Screenshot: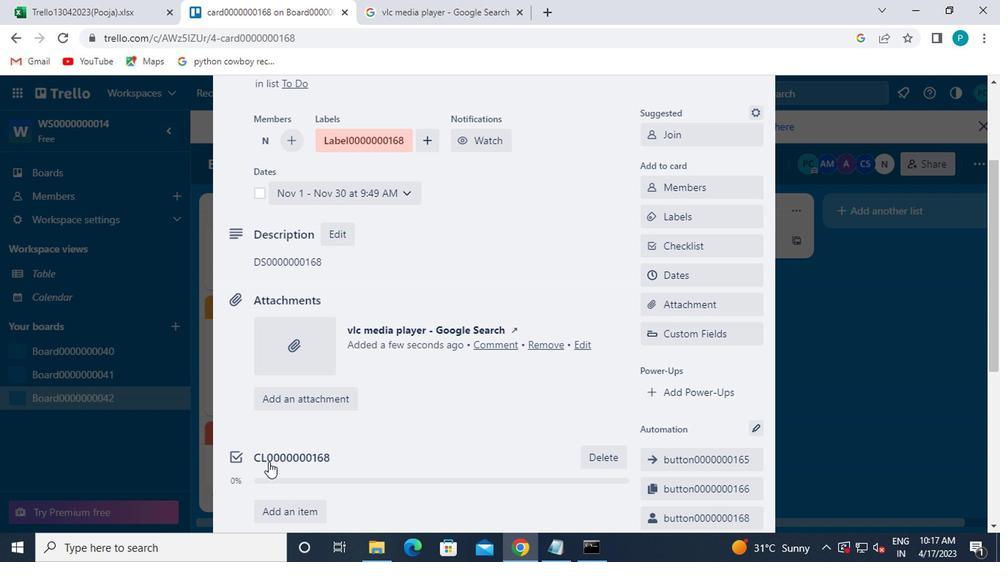 
Action: Mouse moved to (281, 439)
Screenshot: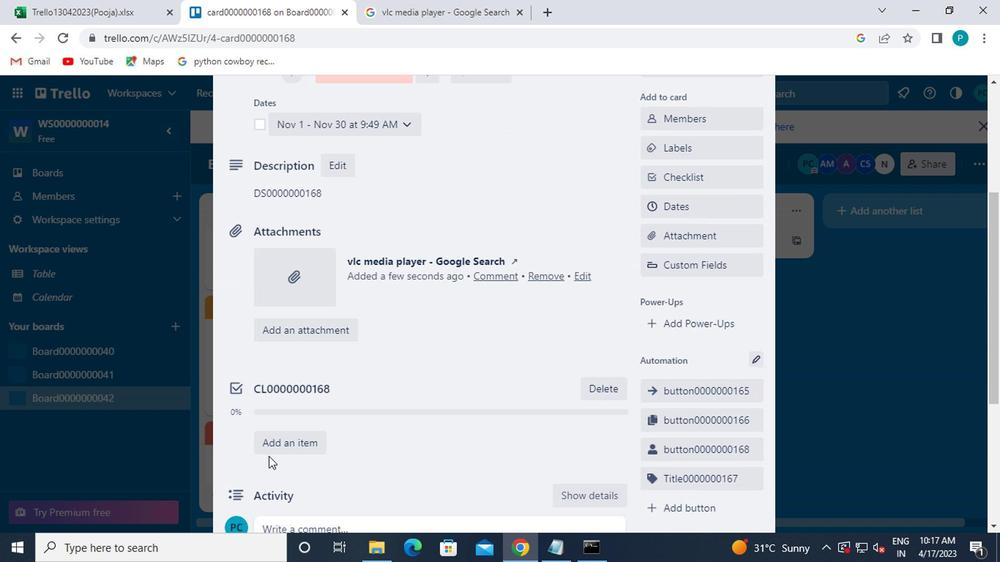 
Action: Mouse scrolled (281, 438) with delta (0, 0)
Screenshot: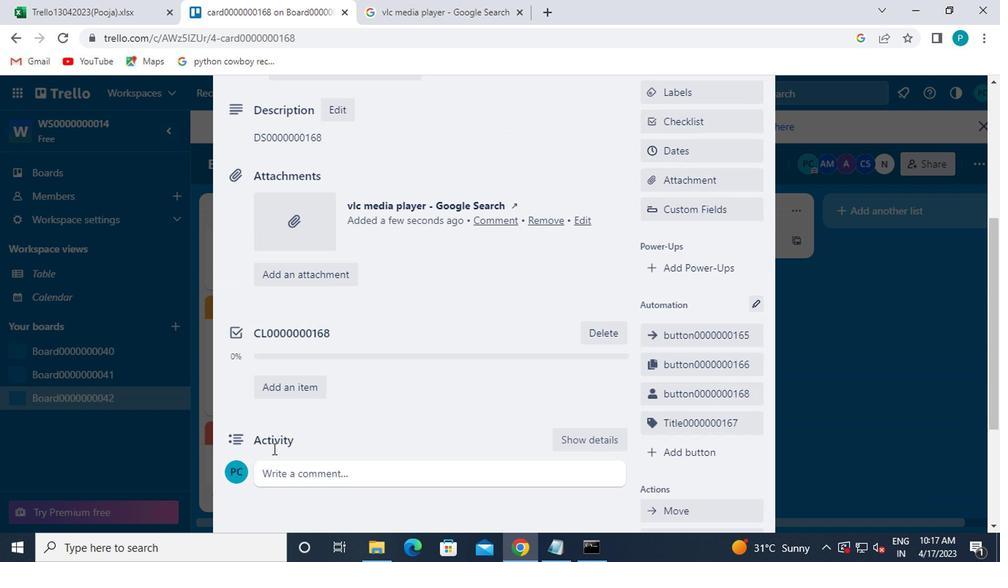 
Action: Mouse scrolled (281, 438) with delta (0, 0)
Screenshot: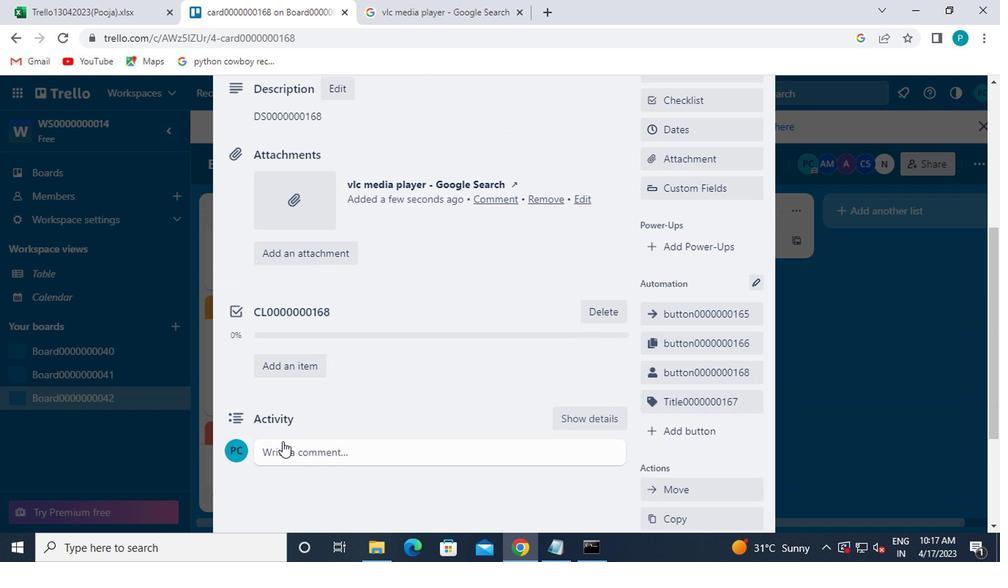 
Action: Mouse moved to (299, 347)
Screenshot: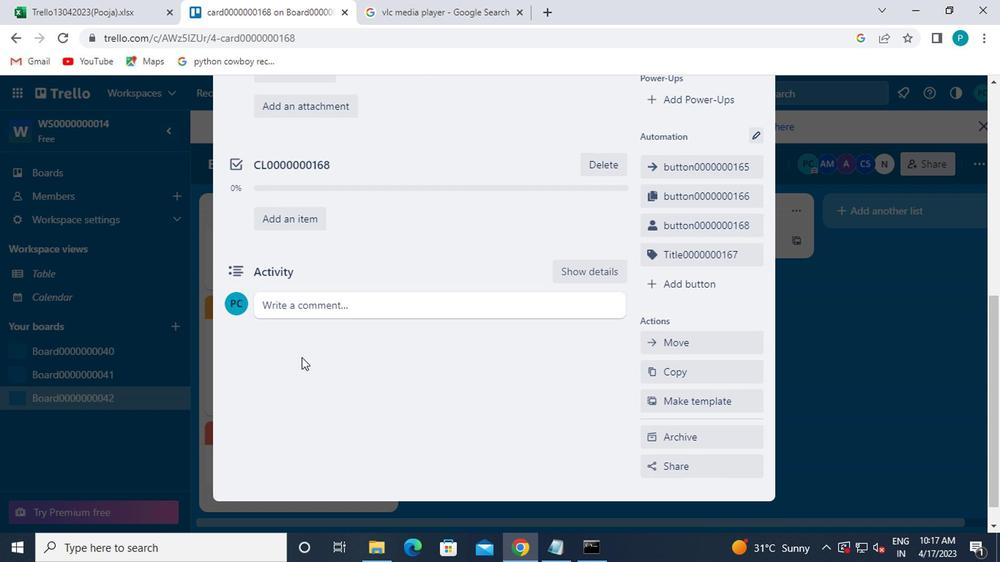 
Action: Mouse scrolled (299, 347) with delta (0, 0)
Screenshot: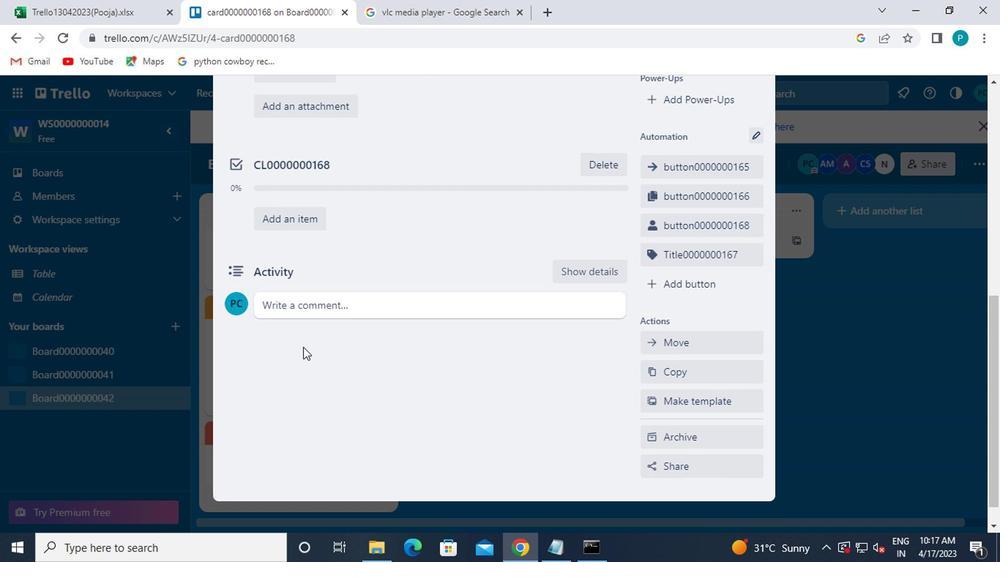 
Action: Mouse moved to (302, 374)
Screenshot: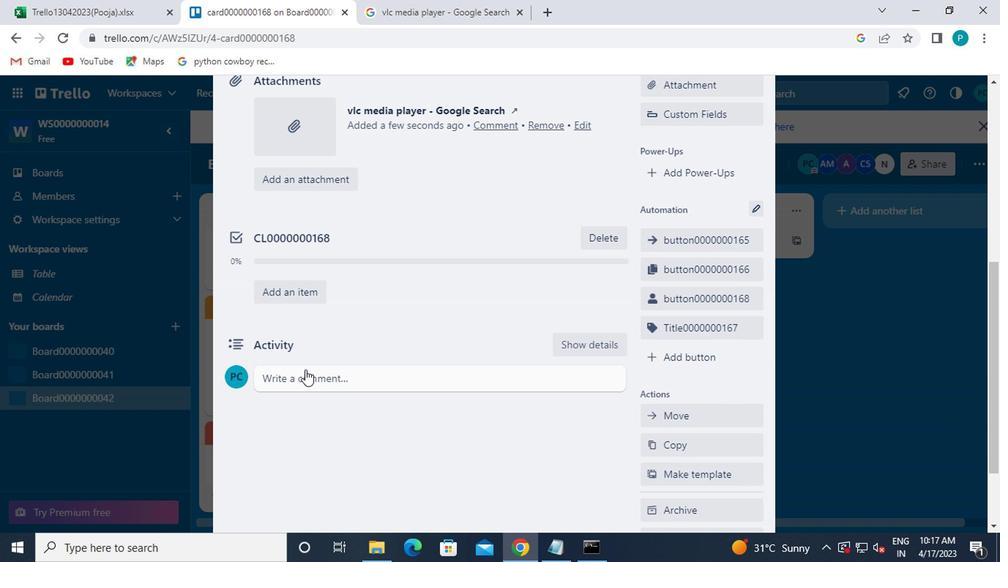 
Action: Mouse pressed left at (302, 374)
Screenshot: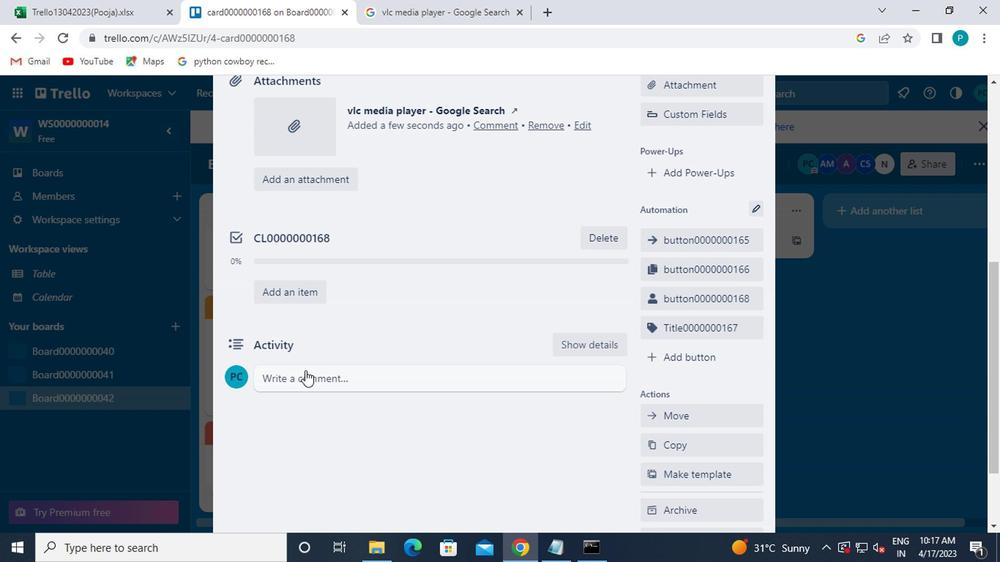 
Action: Mouse moved to (301, 376)
Screenshot: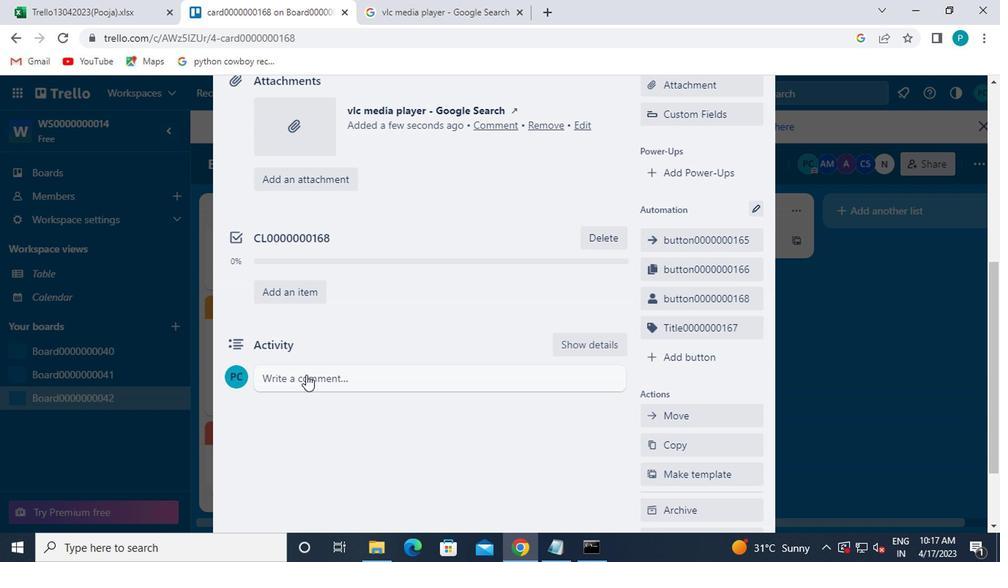 
Action: Key pressed cm0000000168
Screenshot: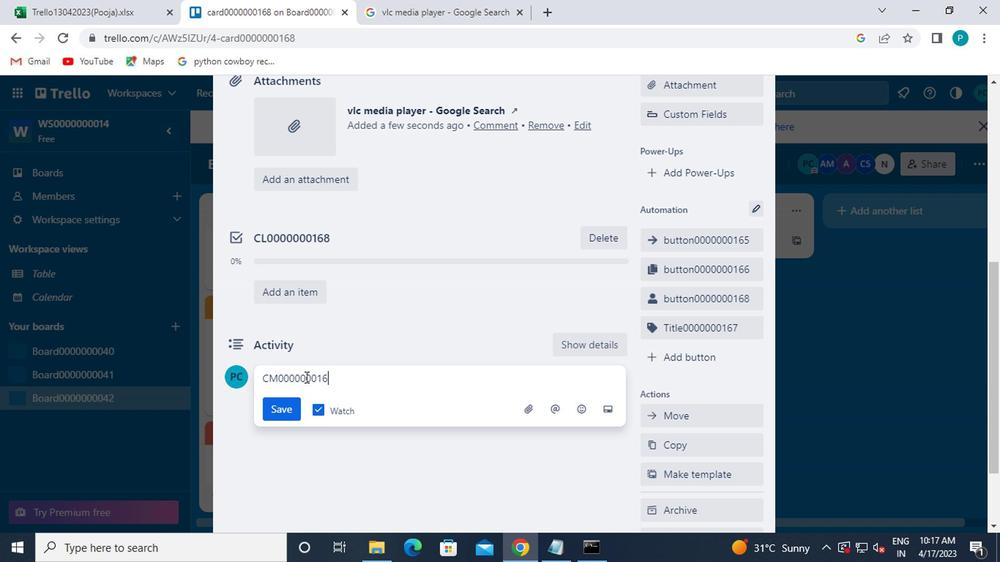 
Action: Mouse moved to (282, 411)
Screenshot: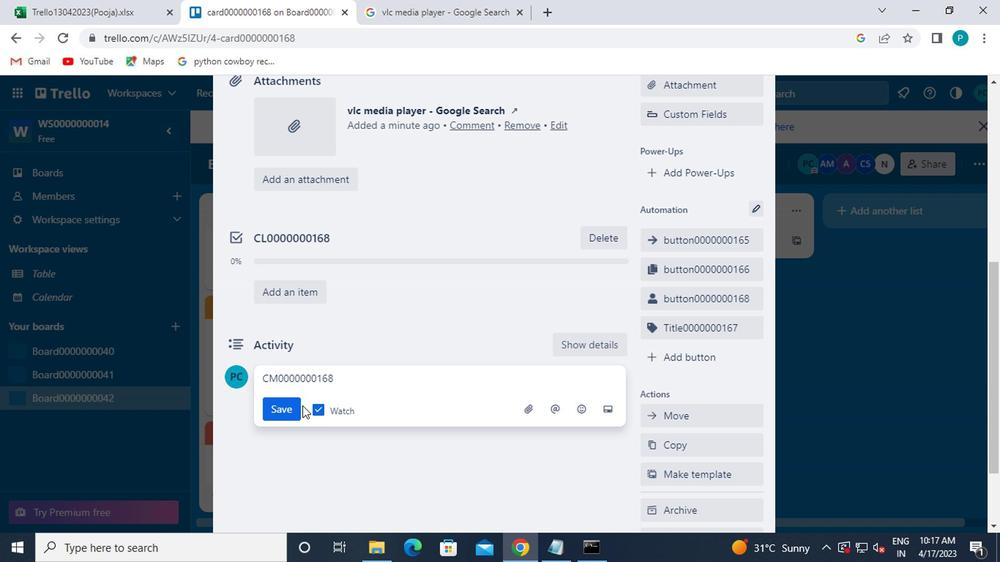 
Action: Mouse pressed left at (282, 411)
Screenshot: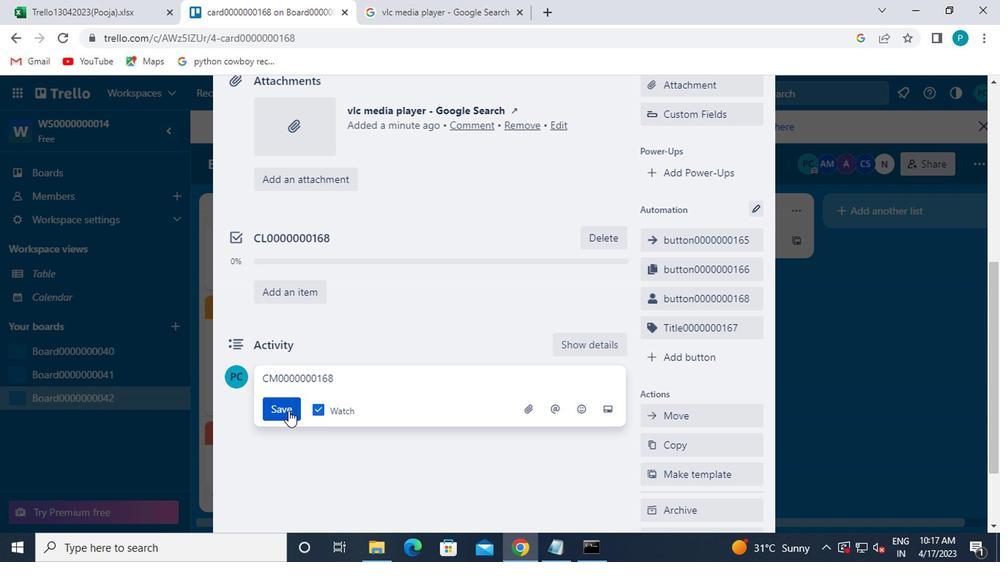 
